 Task: Add Sprouts Organic Raw Blue Agave Nectar to the cart.
Action: Mouse pressed left at (19, 88)
Screenshot: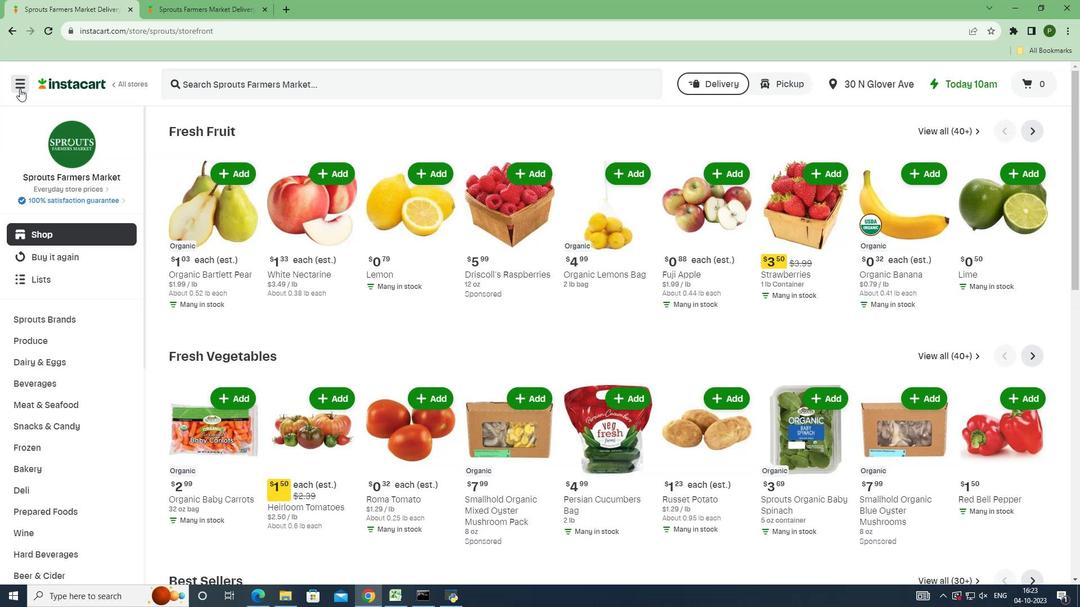 
Action: Mouse moved to (63, 308)
Screenshot: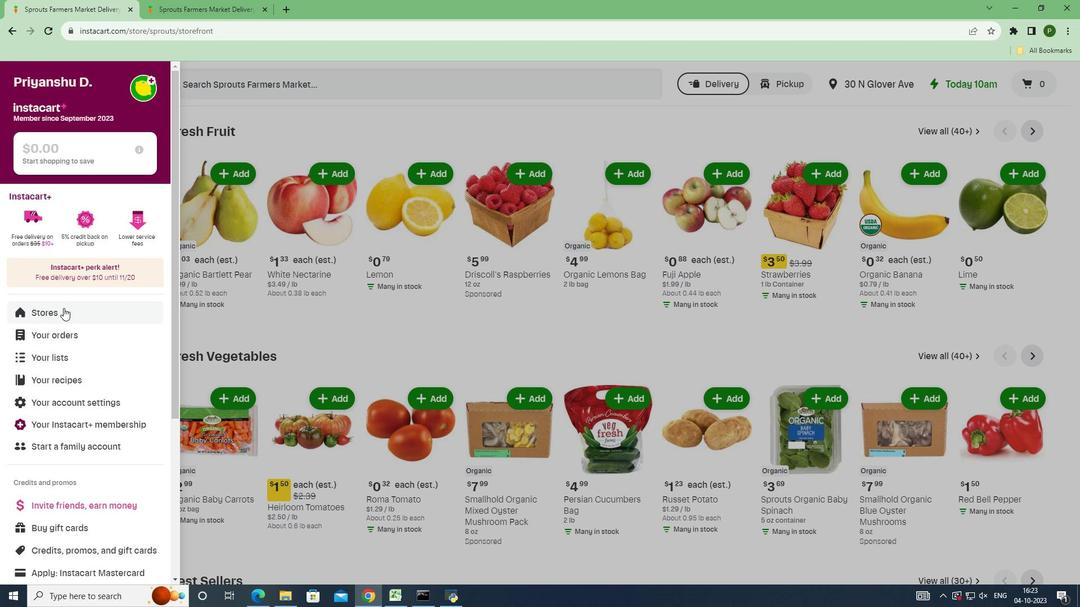 
Action: Mouse pressed left at (63, 308)
Screenshot: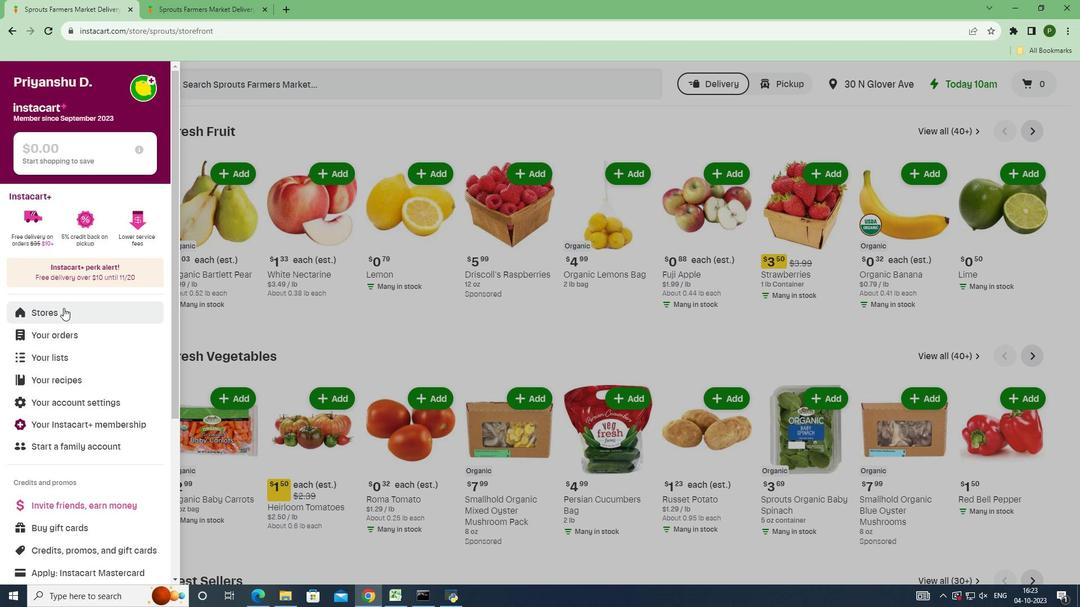 
Action: Mouse moved to (254, 129)
Screenshot: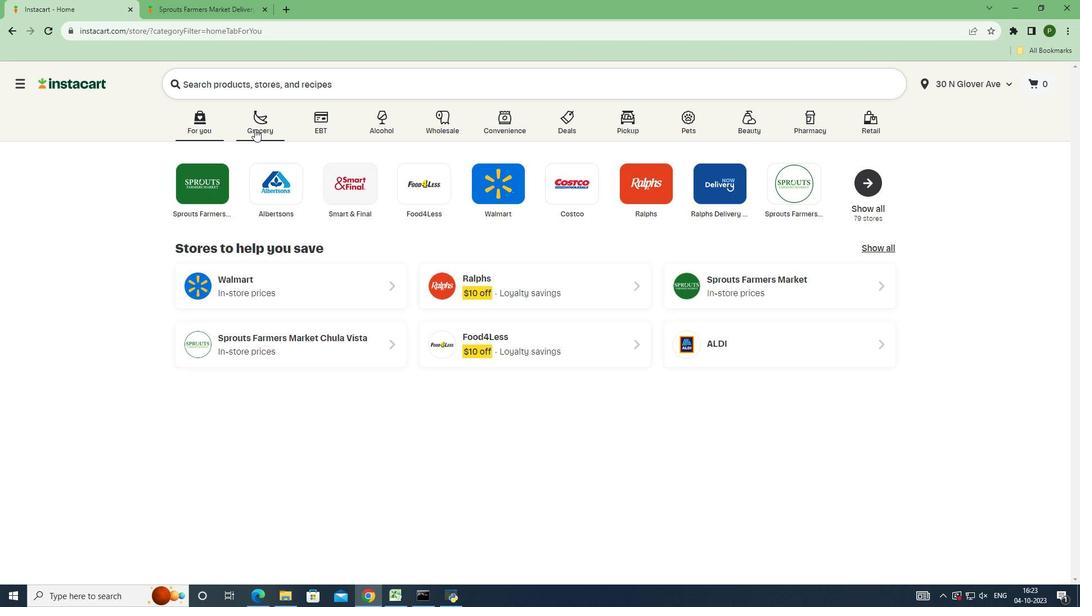 
Action: Mouse pressed left at (254, 129)
Screenshot: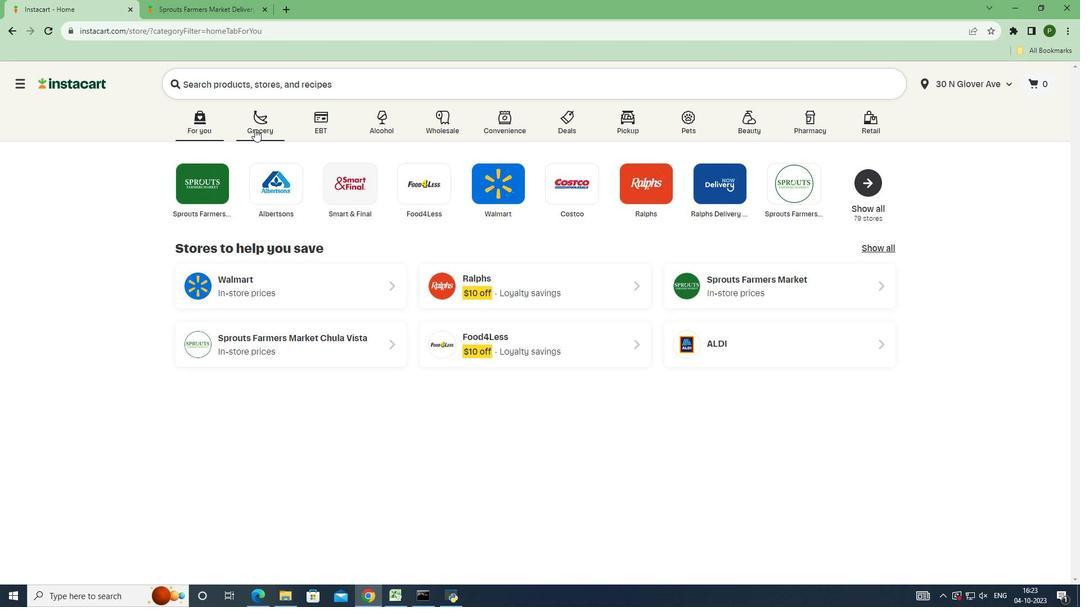 
Action: Mouse moved to (688, 255)
Screenshot: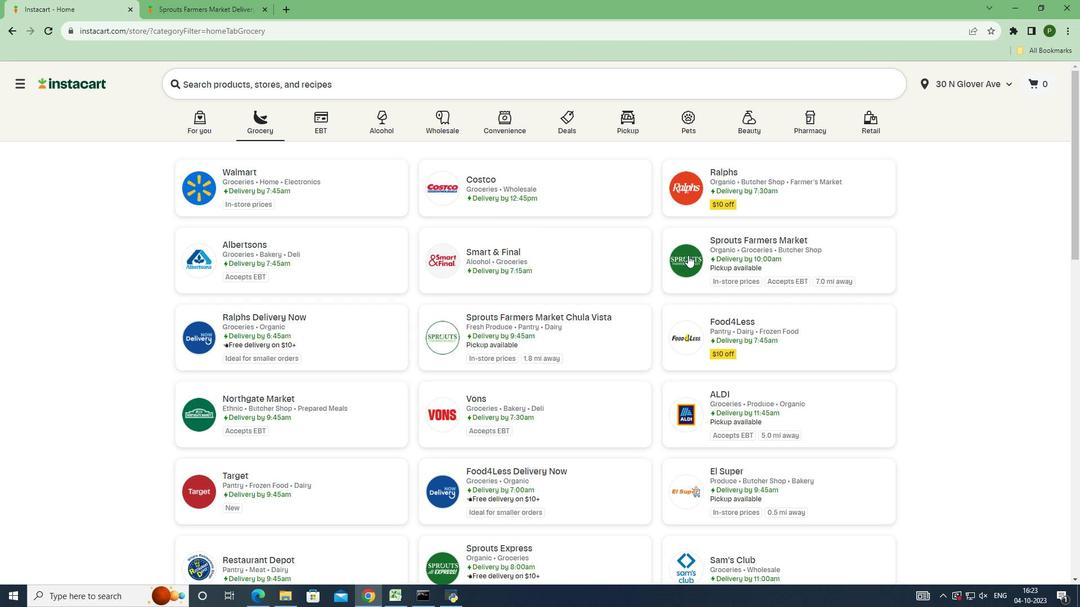 
Action: Mouse pressed left at (688, 255)
Screenshot: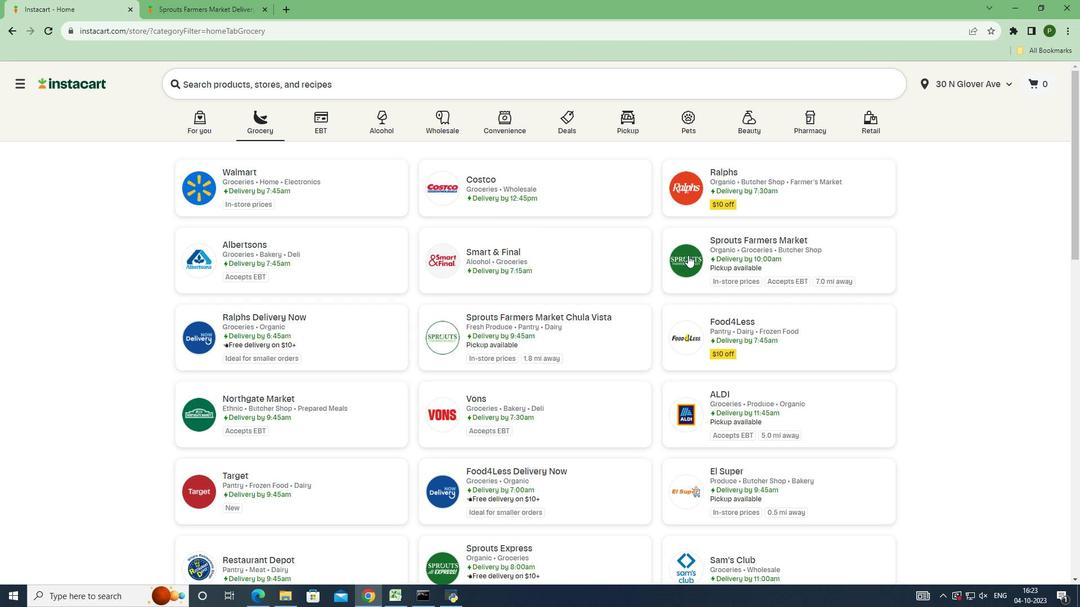 
Action: Mouse moved to (83, 318)
Screenshot: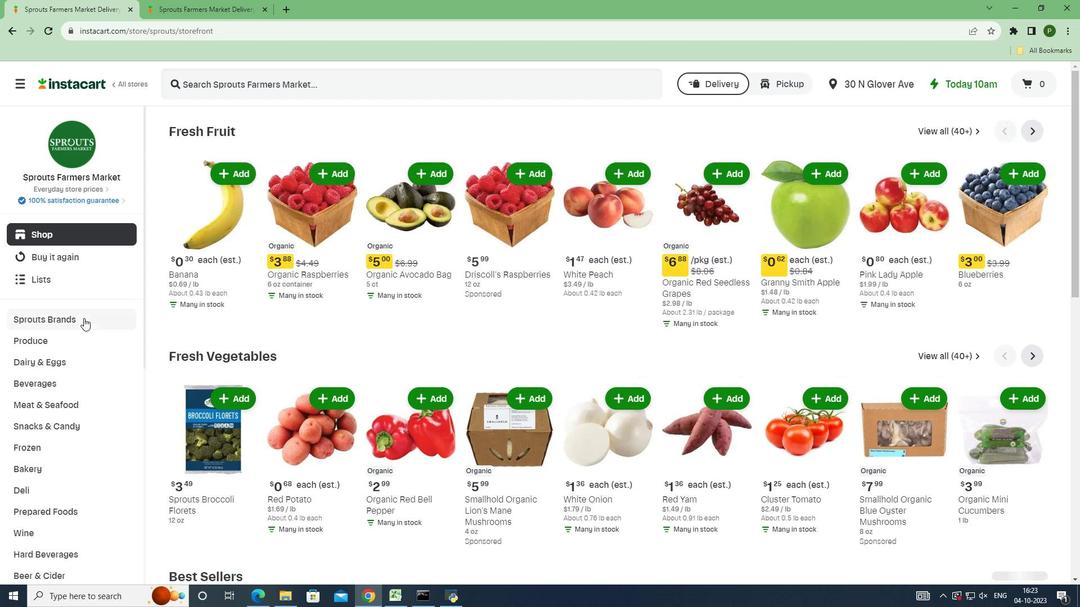 
Action: Mouse pressed left at (83, 318)
Screenshot: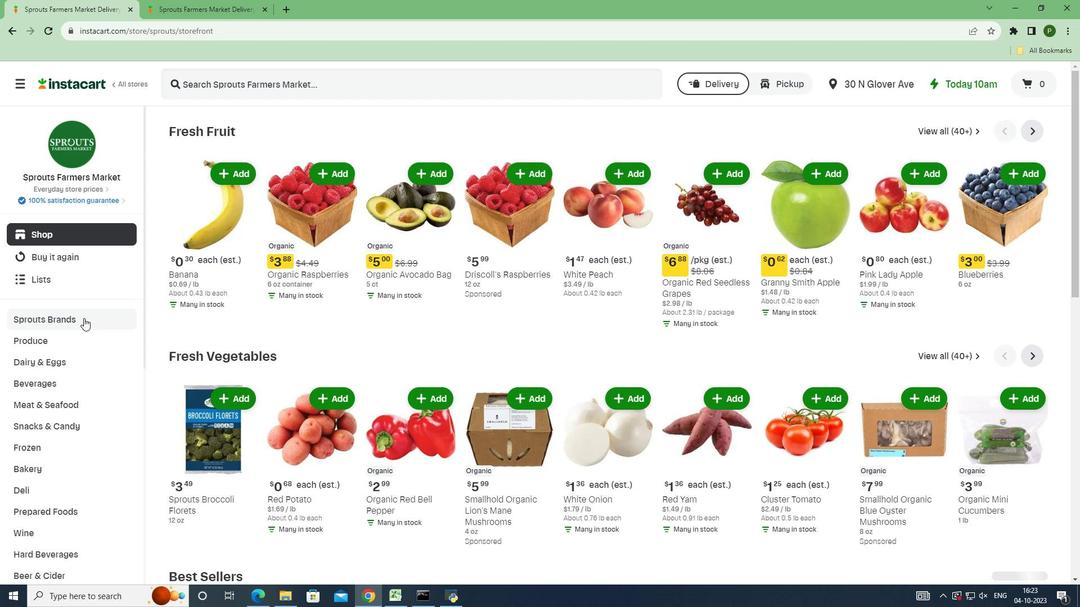 
Action: Mouse moved to (63, 403)
Screenshot: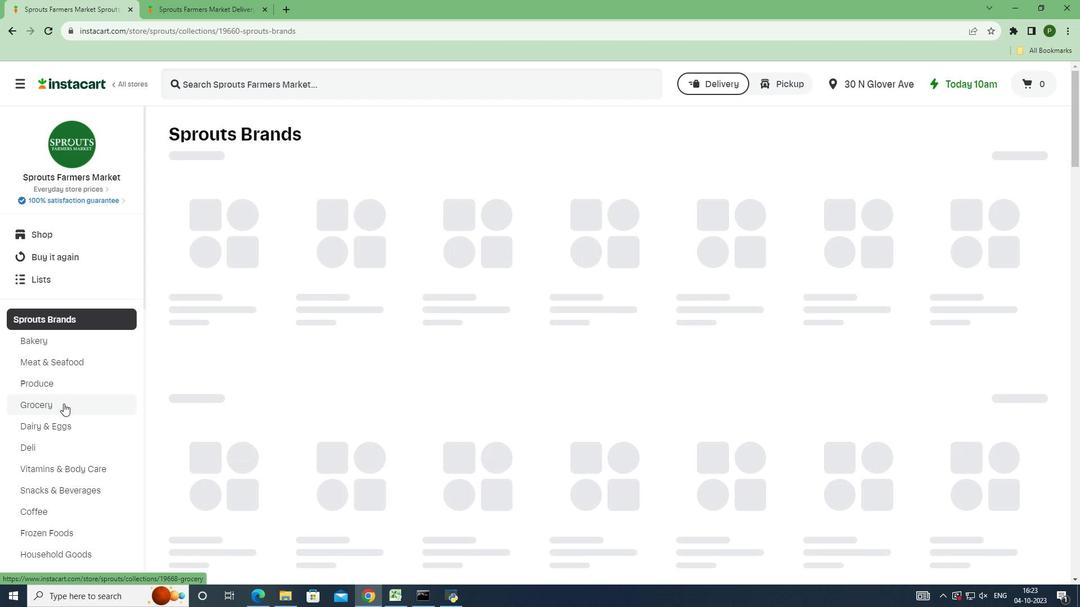 
Action: Mouse pressed left at (63, 403)
Screenshot: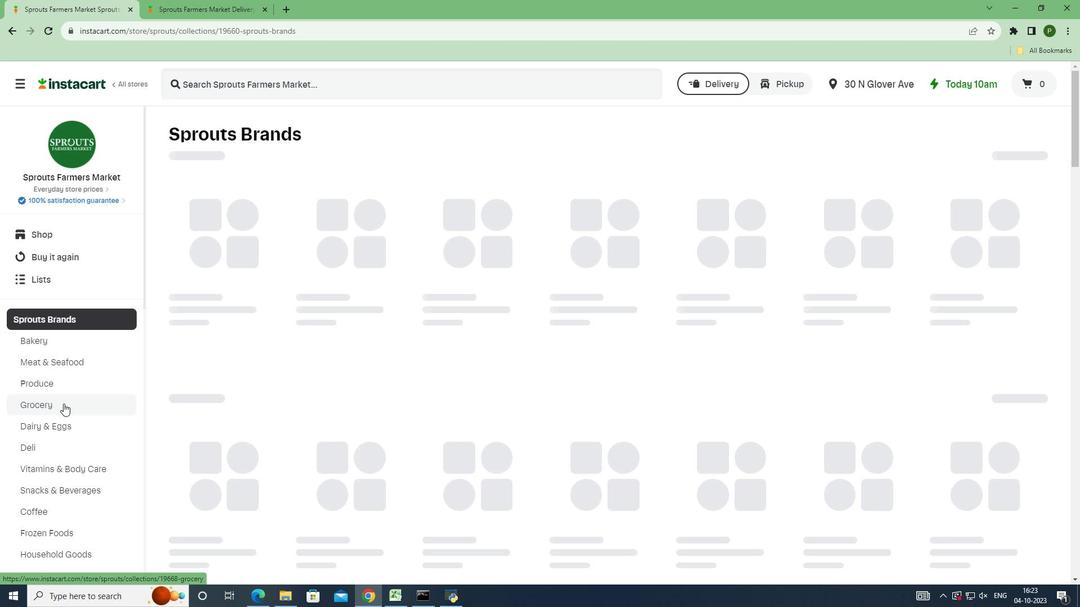 
Action: Mouse moved to (313, 295)
Screenshot: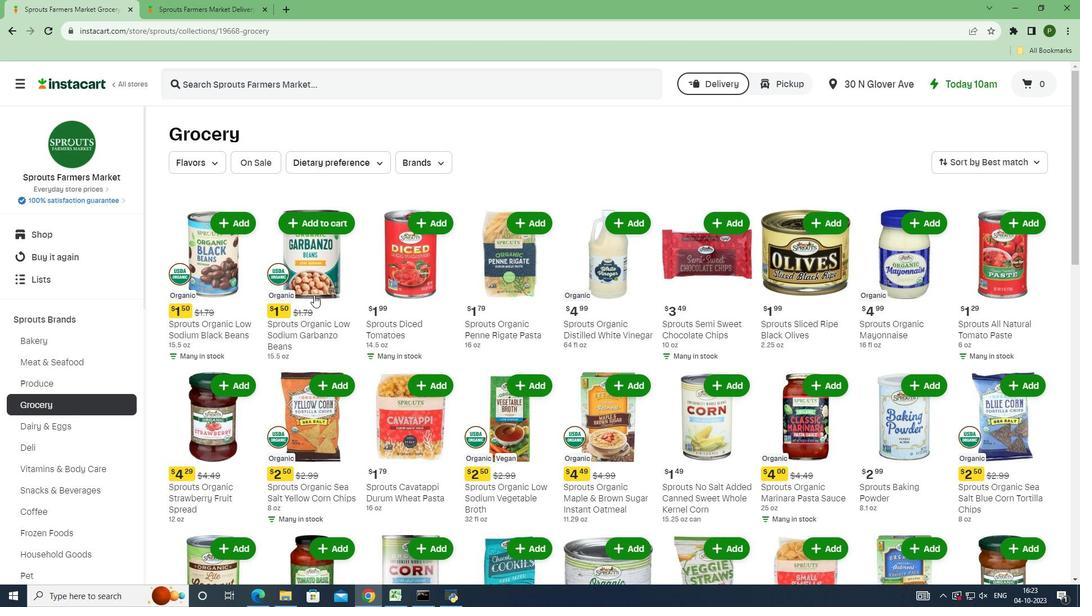 
Action: Mouse scrolled (313, 294) with delta (0, 0)
Screenshot: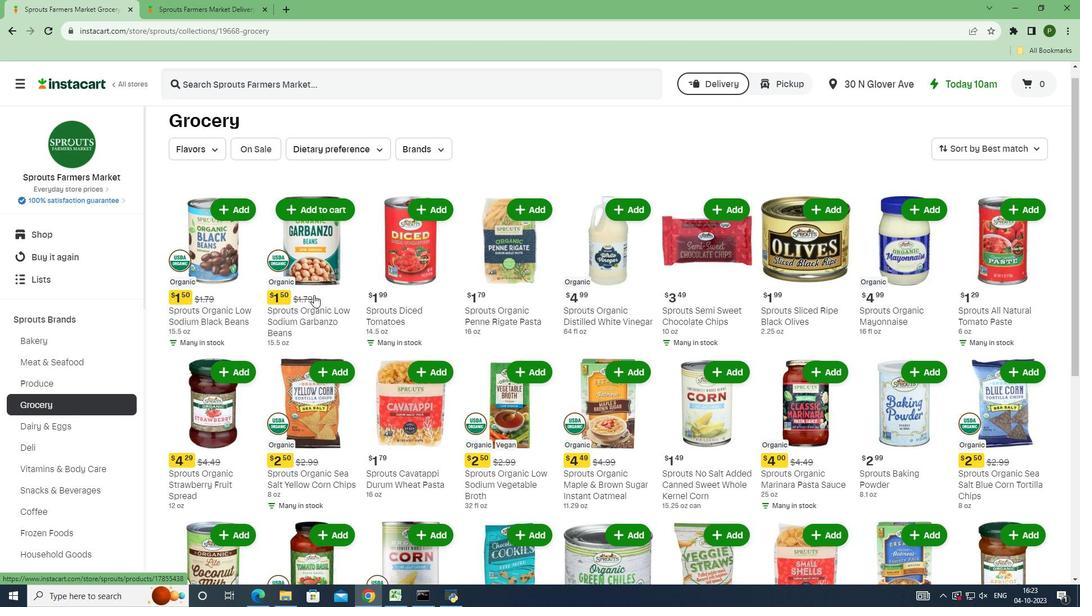 
Action: Mouse scrolled (313, 294) with delta (0, 0)
Screenshot: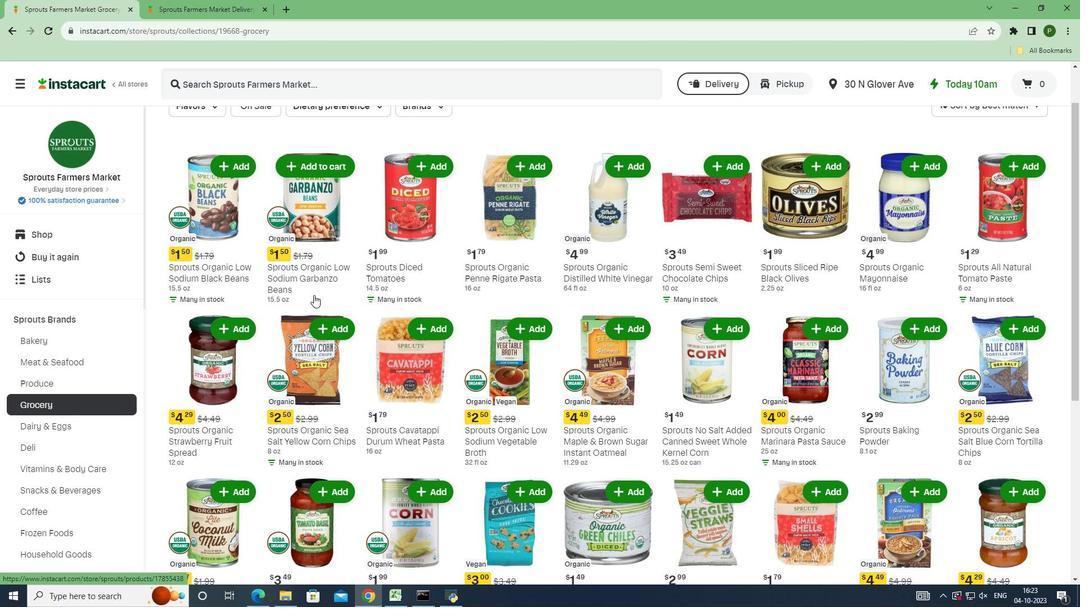 
Action: Mouse scrolled (313, 294) with delta (0, 0)
Screenshot: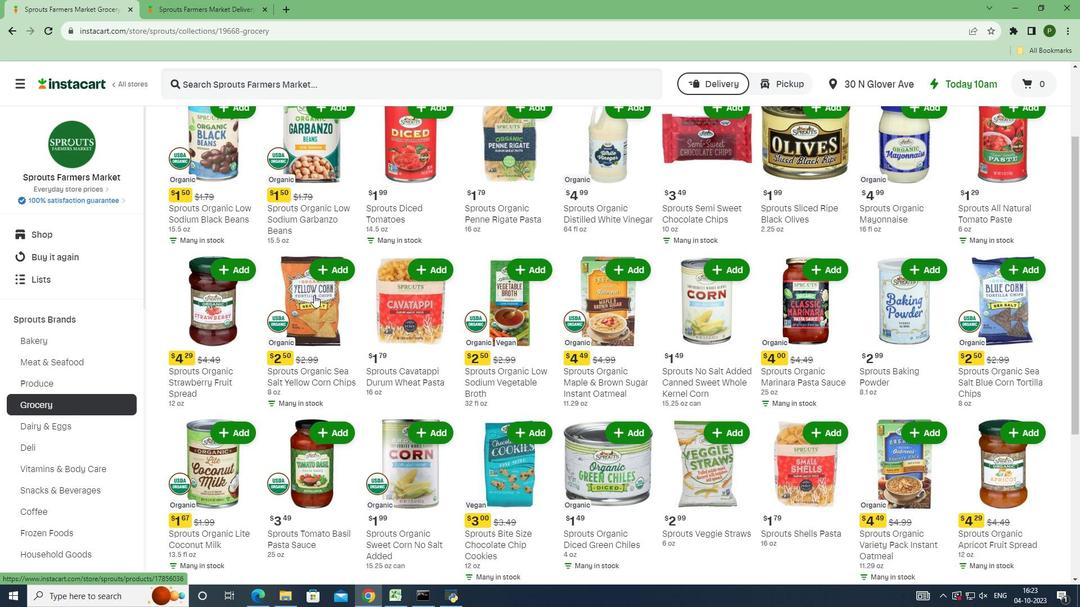 
Action: Mouse scrolled (313, 294) with delta (0, 0)
Screenshot: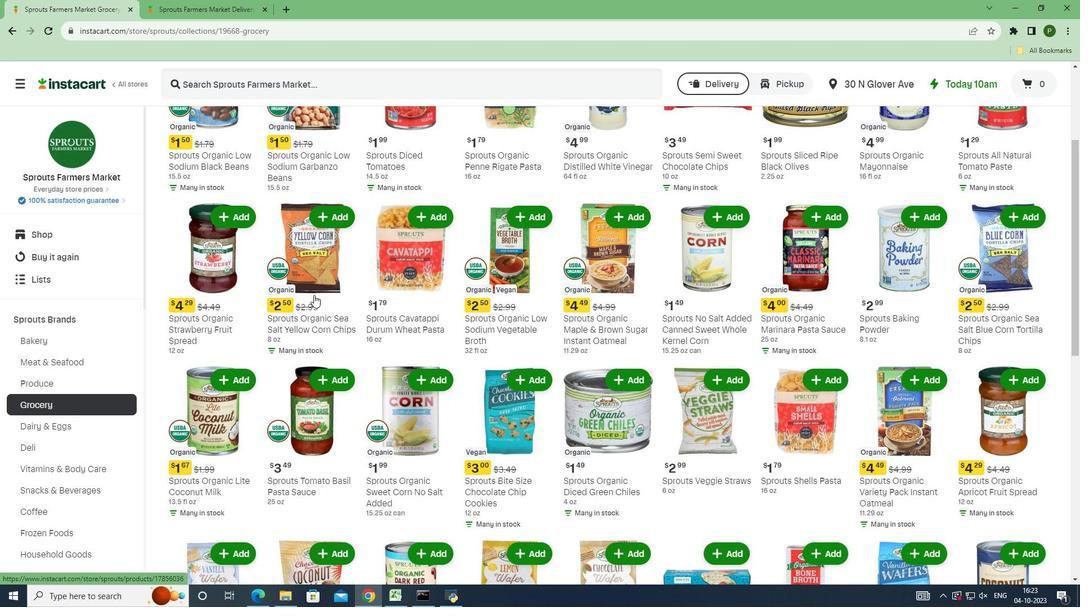 
Action: Mouse scrolled (313, 294) with delta (0, 0)
Screenshot: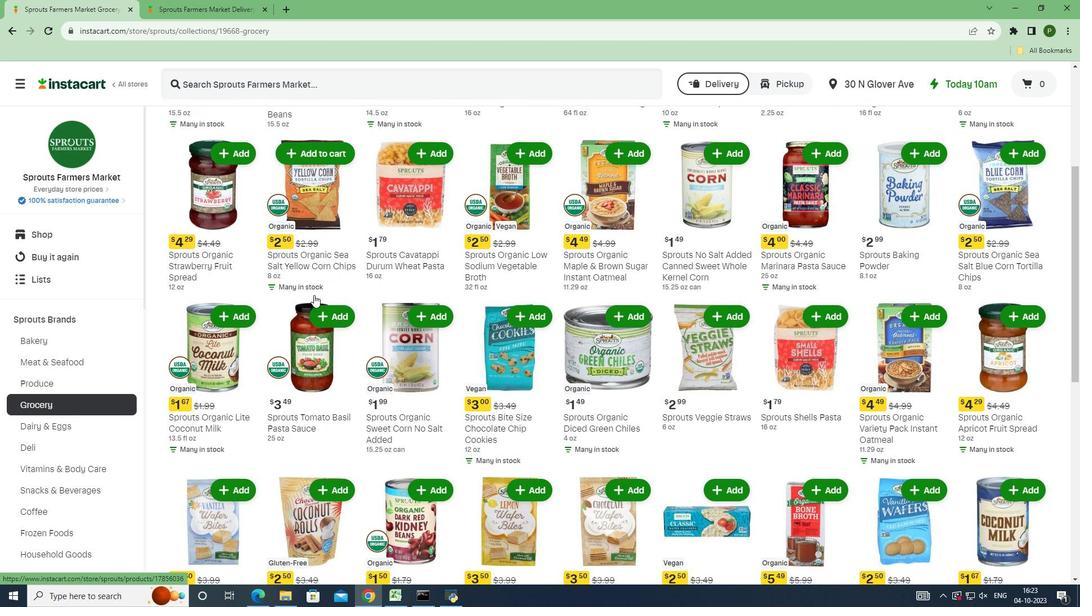 
Action: Mouse scrolled (313, 294) with delta (0, 0)
Screenshot: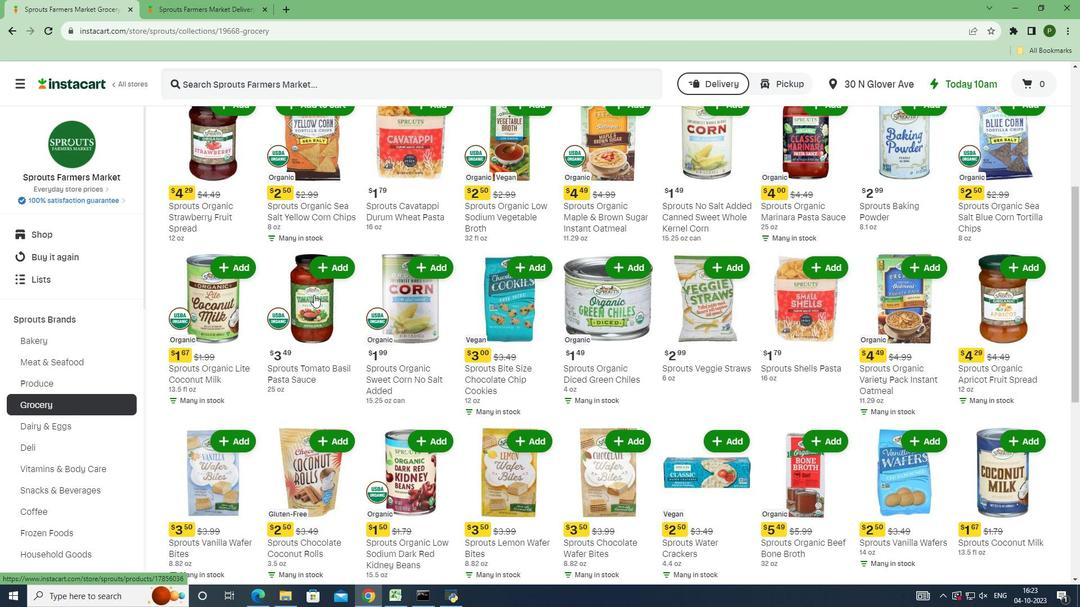 
Action: Mouse scrolled (313, 294) with delta (0, 0)
Screenshot: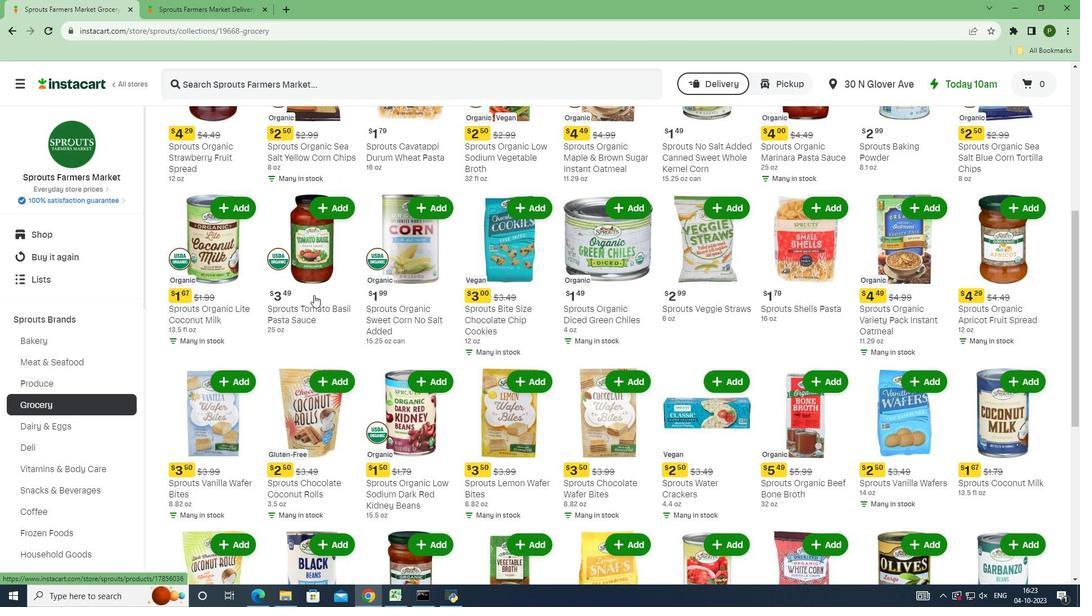
Action: Mouse scrolled (313, 294) with delta (0, 0)
Screenshot: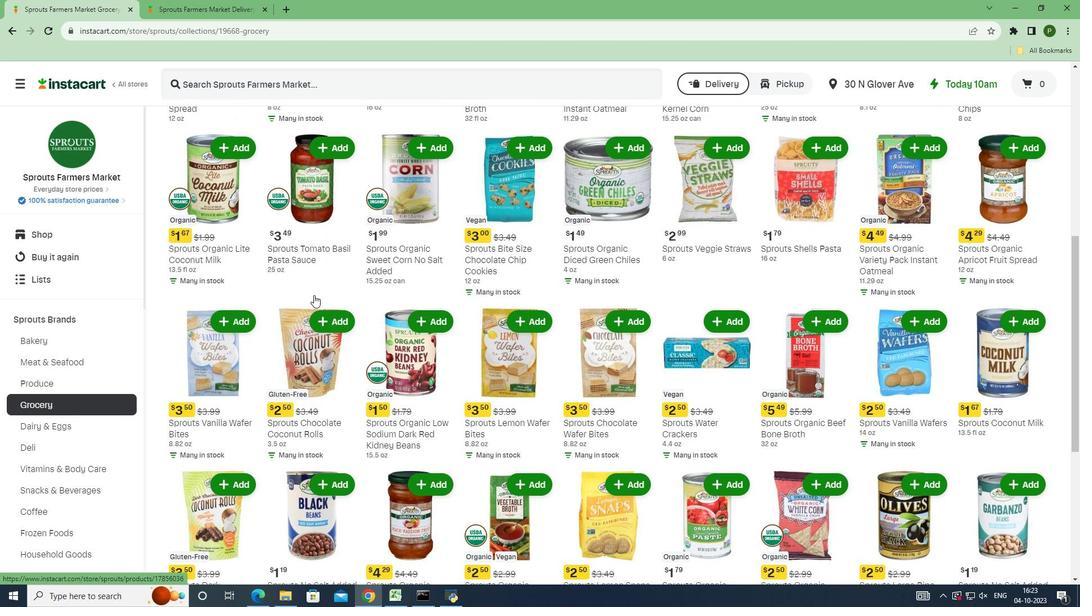 
Action: Mouse scrolled (313, 294) with delta (0, 0)
Screenshot: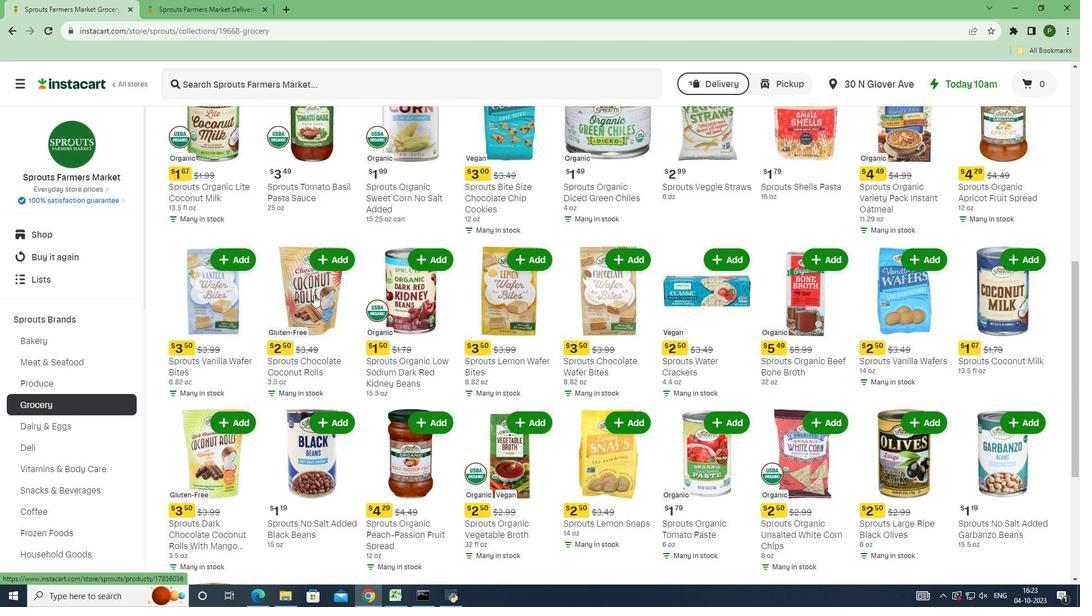 
Action: Mouse scrolled (313, 294) with delta (0, 0)
Screenshot: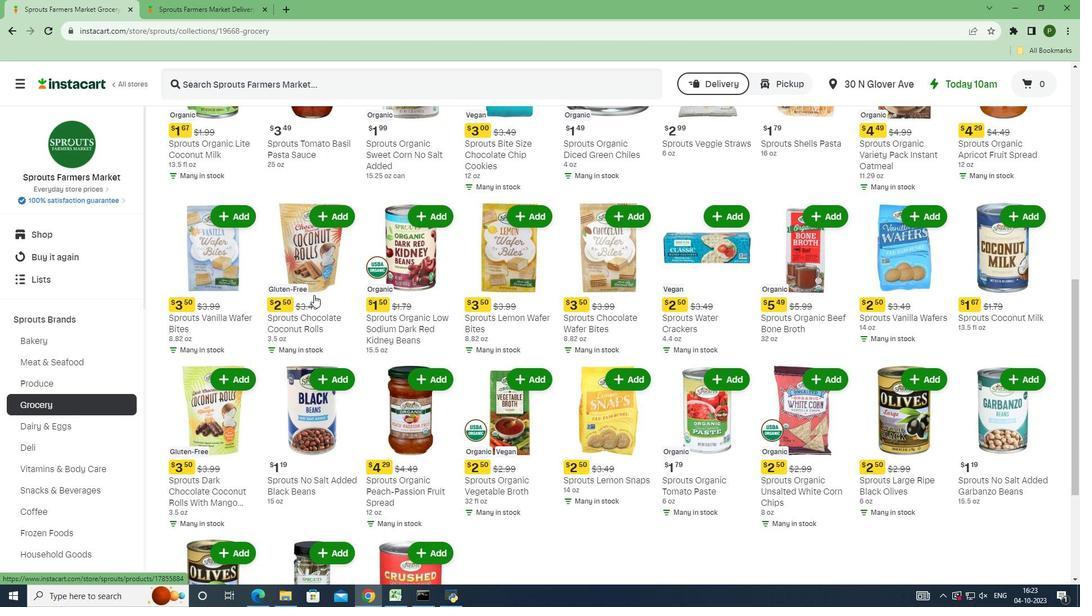 
Action: Mouse scrolled (313, 294) with delta (0, 0)
Screenshot: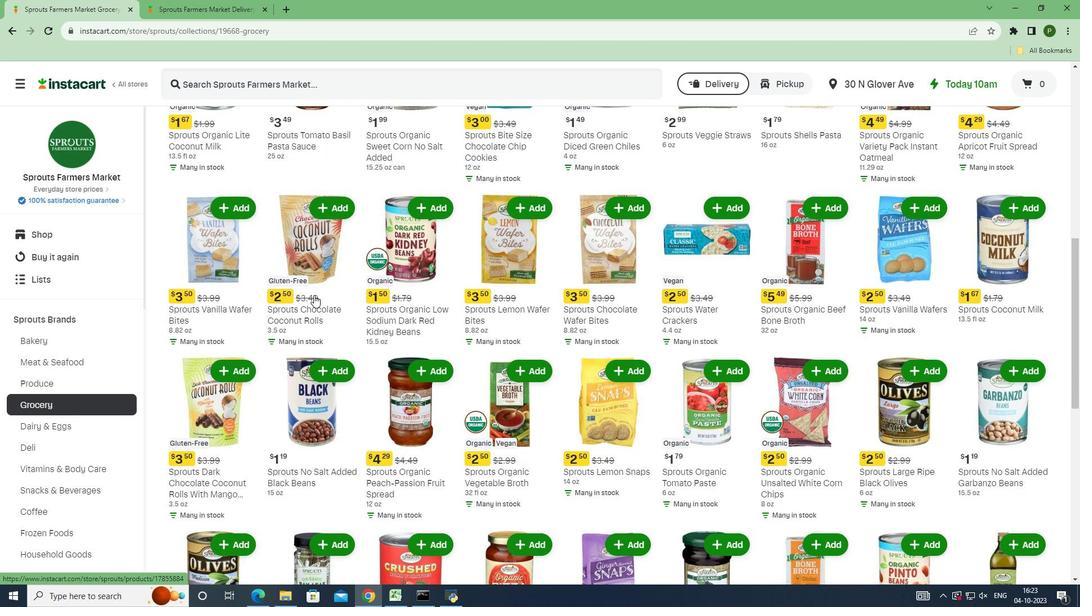 
Action: Mouse scrolled (313, 294) with delta (0, 0)
Screenshot: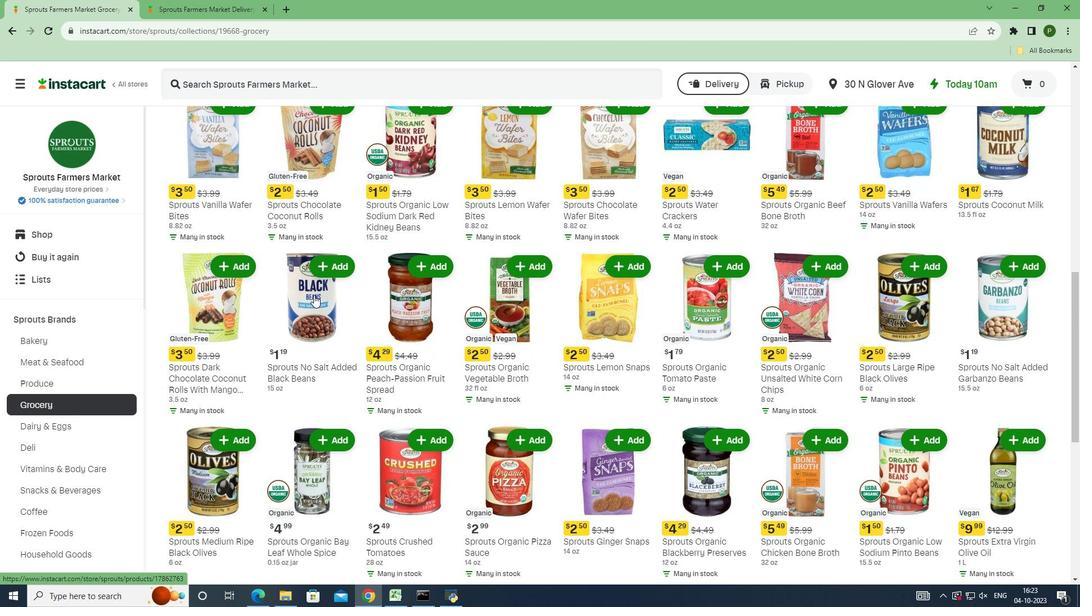 
Action: Mouse scrolled (313, 294) with delta (0, 0)
Screenshot: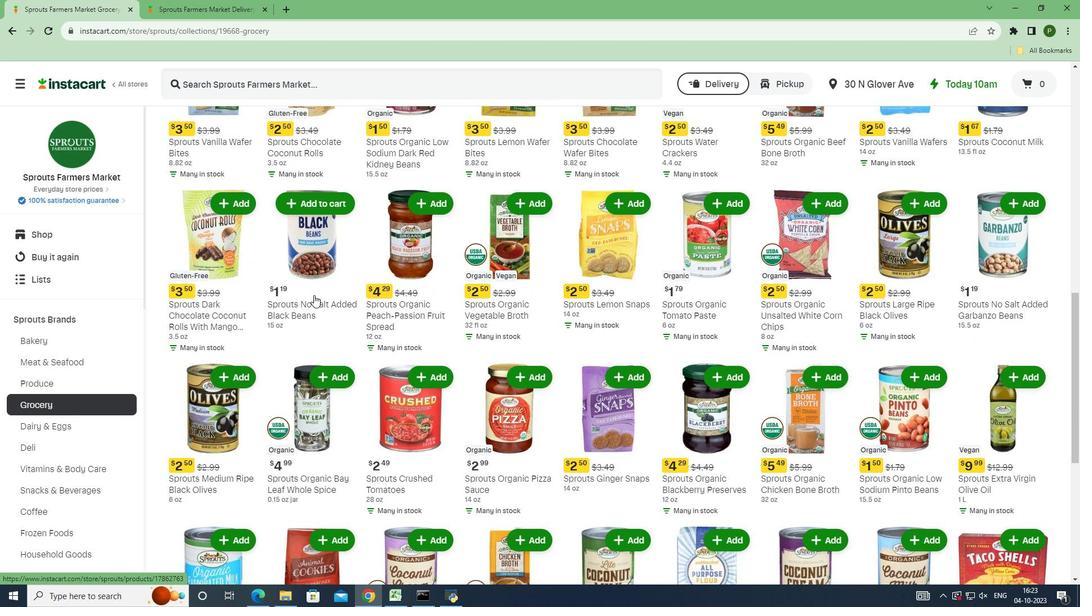 
Action: Mouse scrolled (313, 294) with delta (0, 0)
Screenshot: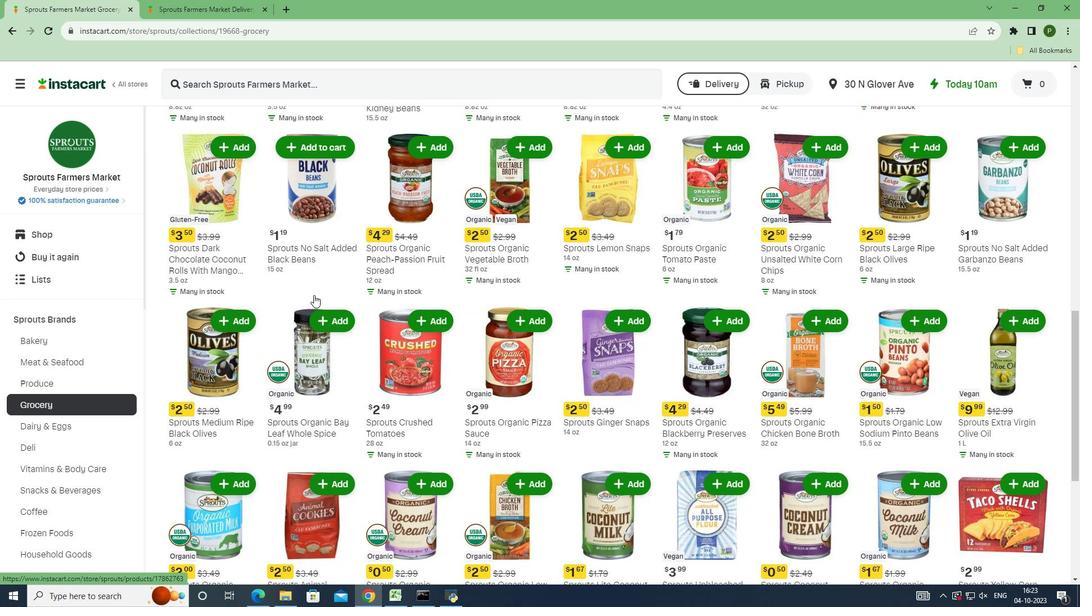 
Action: Mouse scrolled (313, 294) with delta (0, 0)
Screenshot: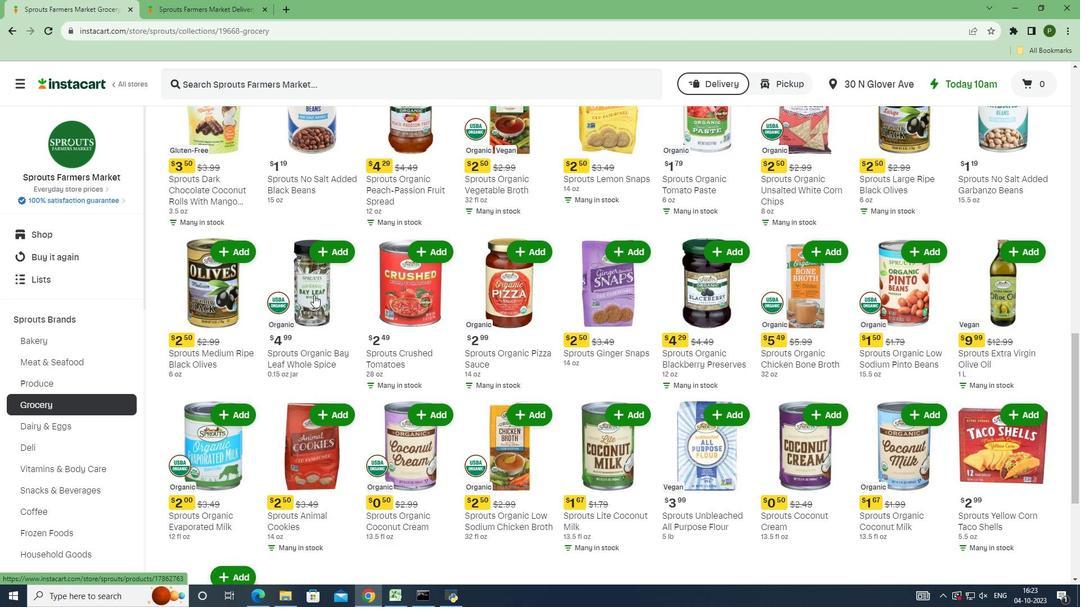 
Action: Mouse scrolled (313, 294) with delta (0, 0)
Screenshot: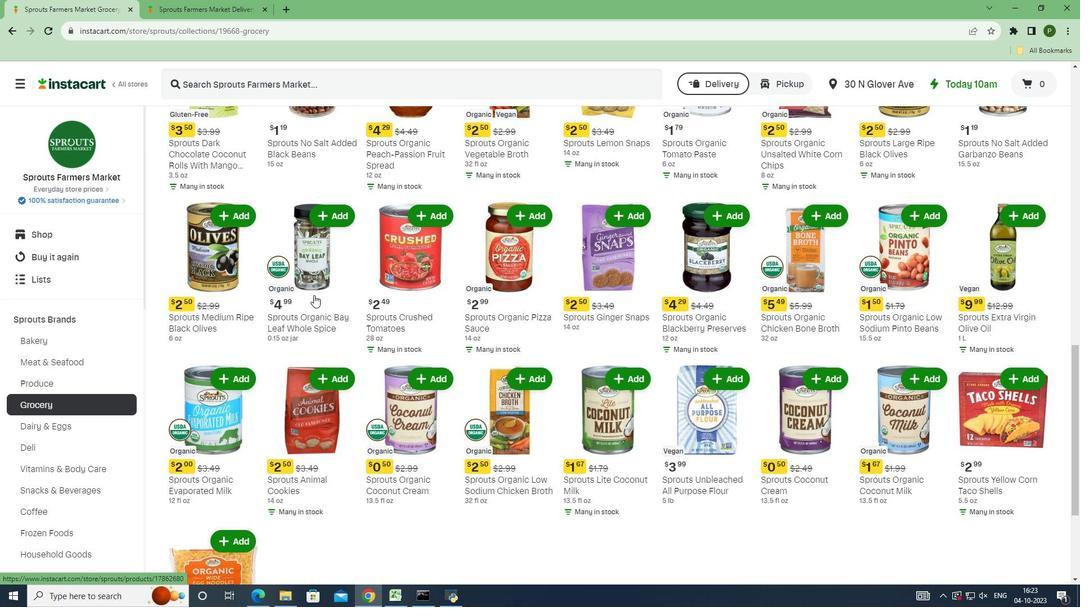 
Action: Mouse scrolled (313, 294) with delta (0, 0)
Screenshot: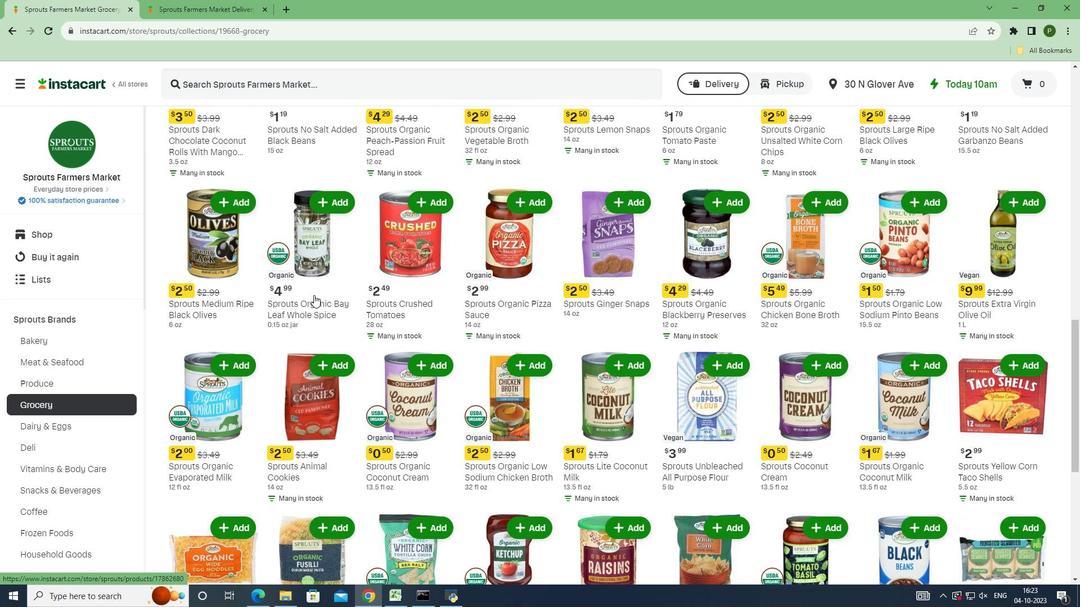 
Action: Mouse scrolled (313, 294) with delta (0, 0)
Screenshot: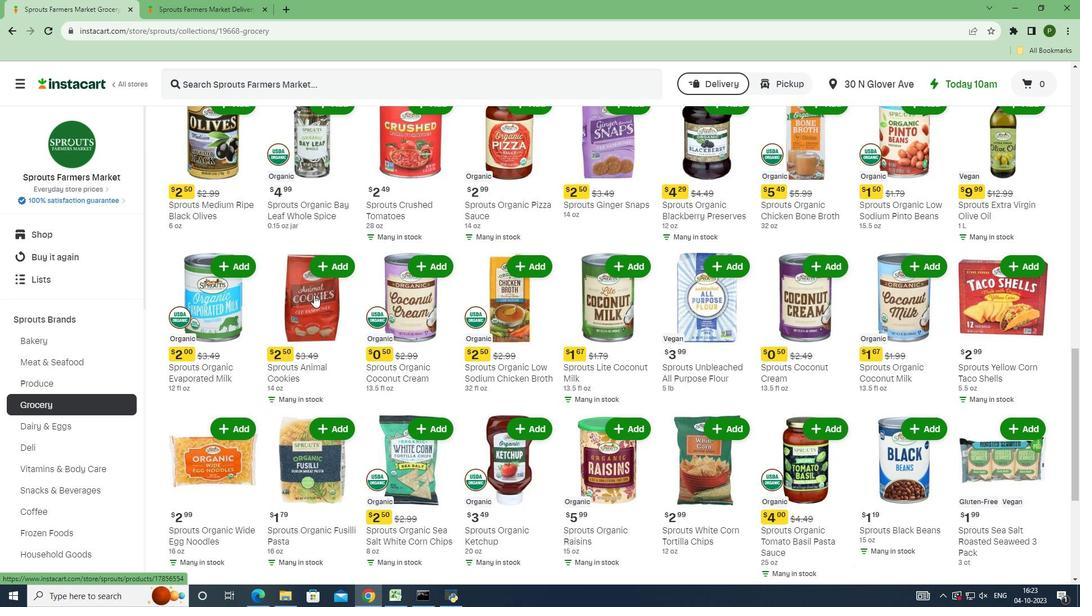 
Action: Mouse scrolled (313, 294) with delta (0, 0)
Screenshot: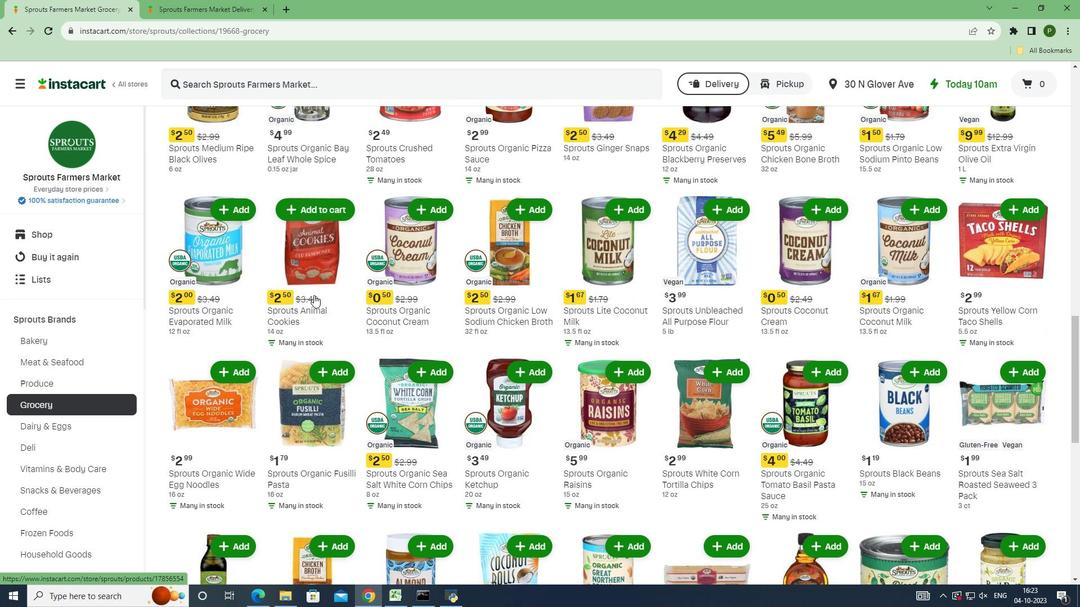 
Action: Mouse scrolled (313, 294) with delta (0, 0)
Screenshot: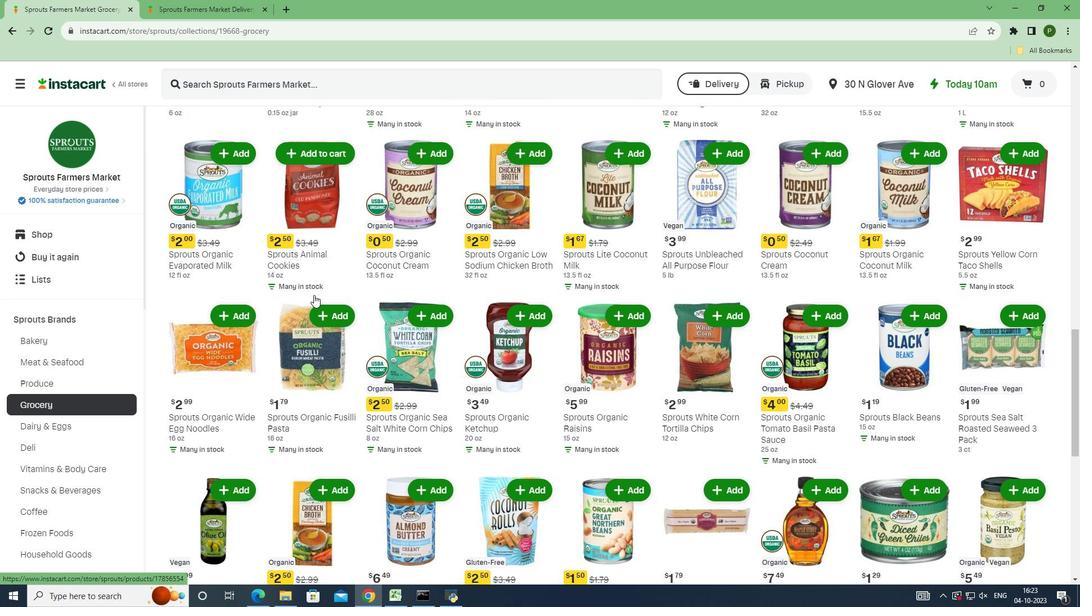 
Action: Mouse scrolled (313, 294) with delta (0, 0)
Screenshot: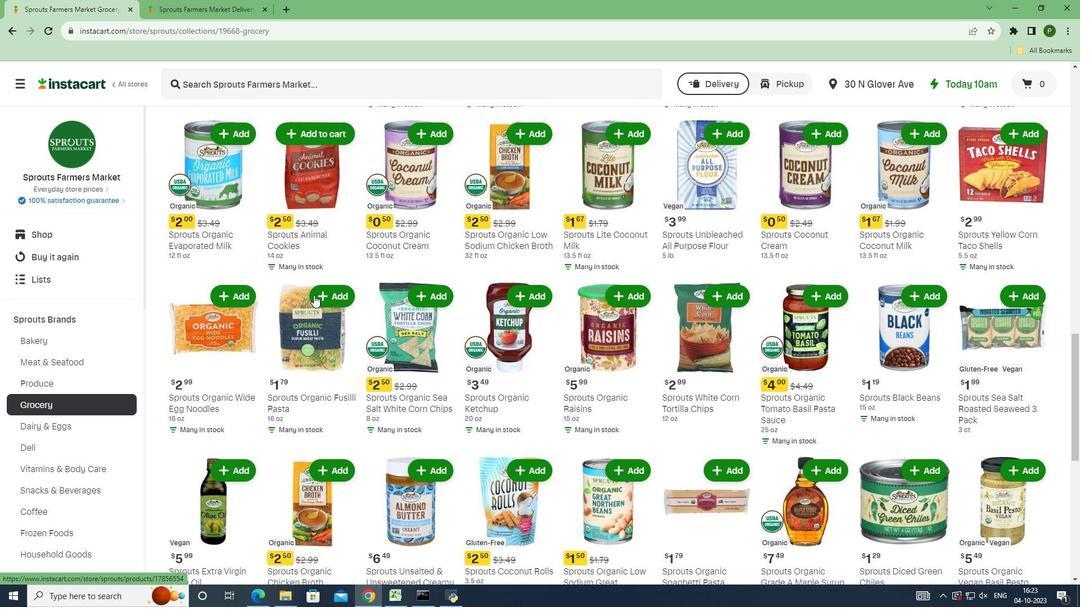 
Action: Mouse scrolled (313, 294) with delta (0, 0)
Screenshot: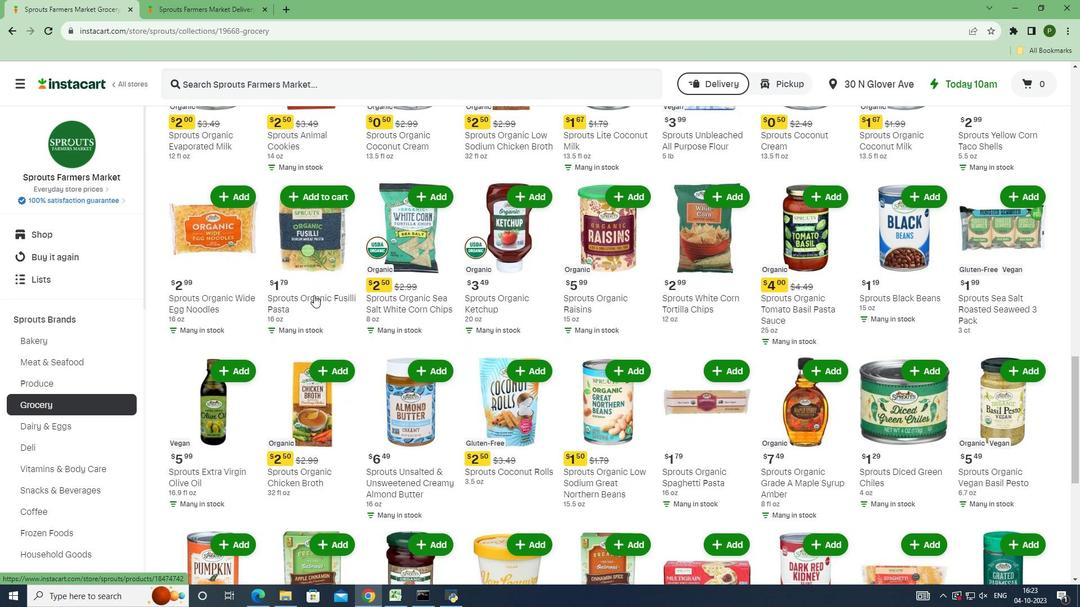 
Action: Mouse scrolled (313, 294) with delta (0, 0)
Screenshot: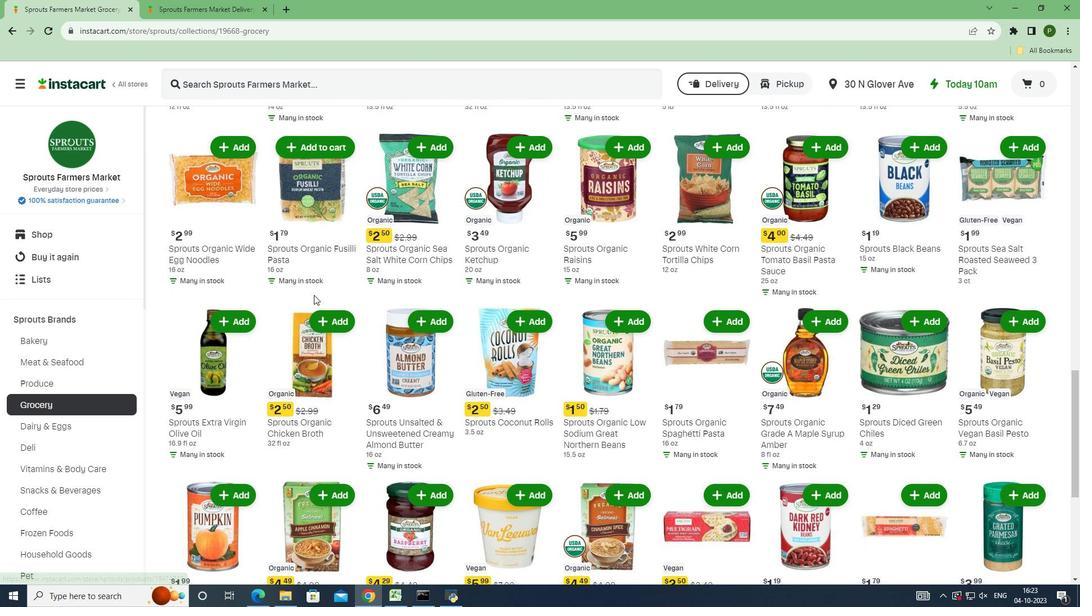
Action: Mouse scrolled (313, 294) with delta (0, 0)
Screenshot: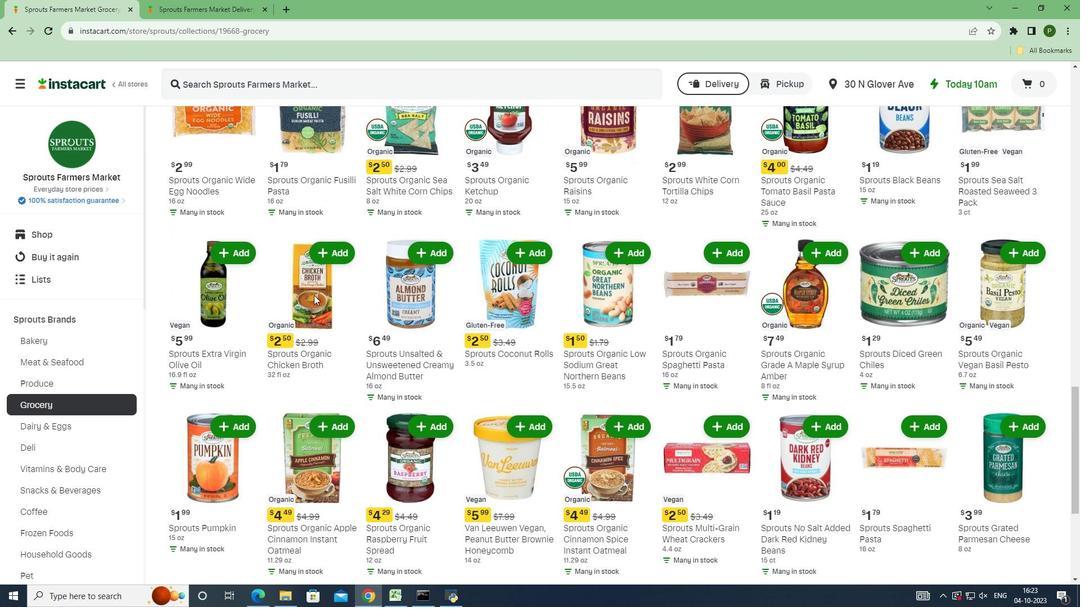 
Action: Mouse scrolled (313, 294) with delta (0, 0)
Screenshot: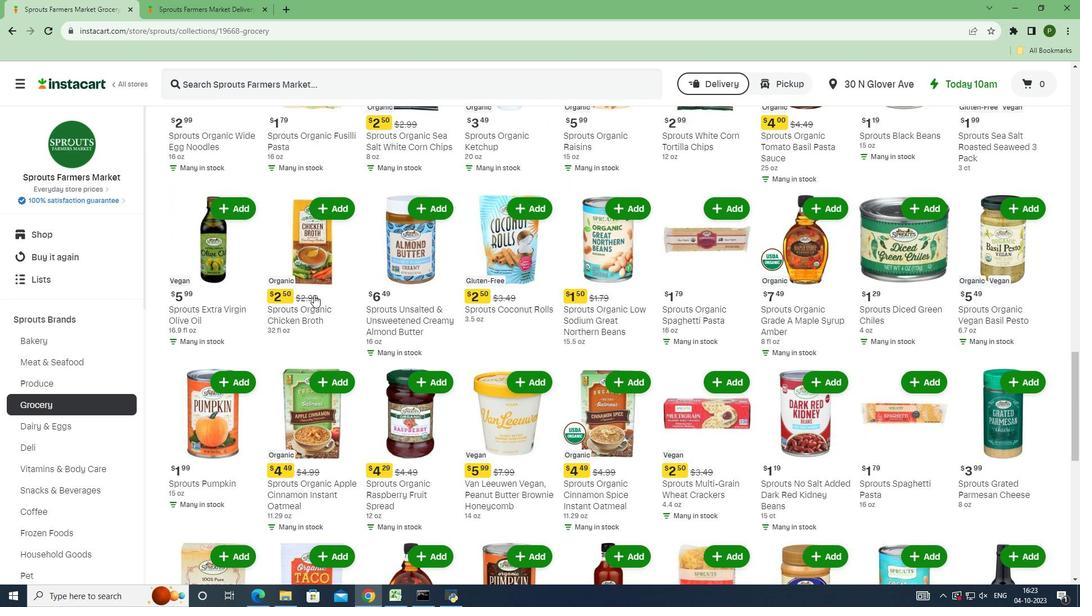 
Action: Mouse scrolled (313, 294) with delta (0, 0)
Screenshot: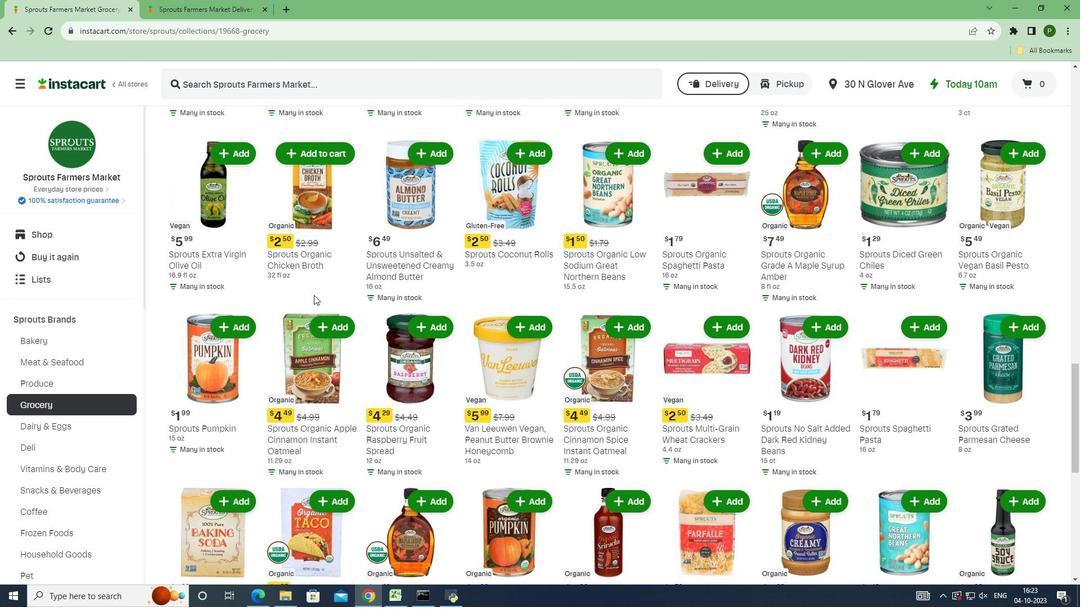 
Action: Mouse scrolled (313, 294) with delta (0, 0)
Screenshot: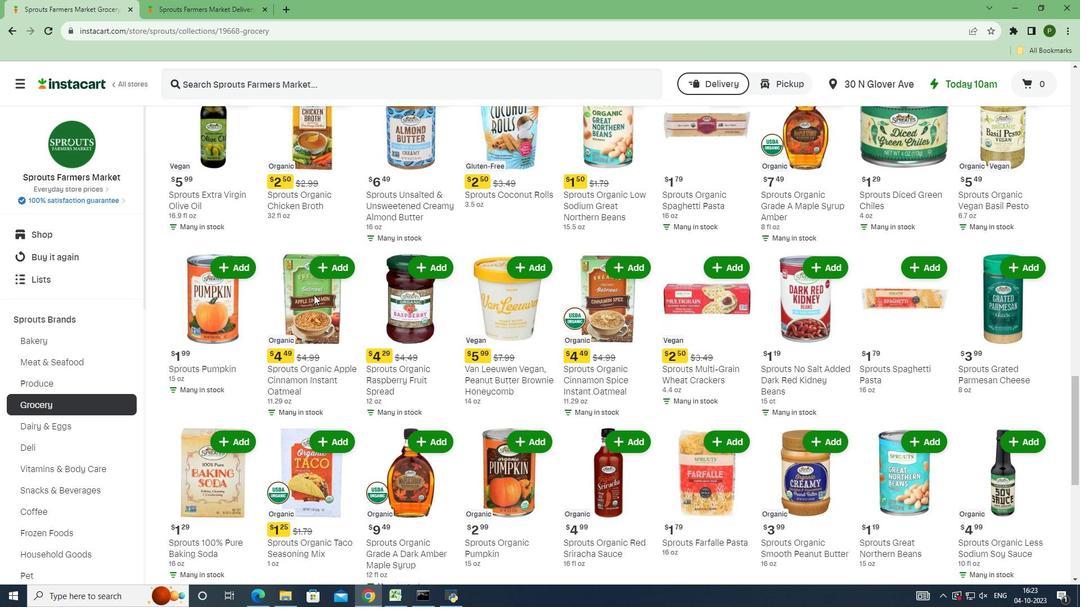 
Action: Mouse scrolled (313, 294) with delta (0, 0)
Screenshot: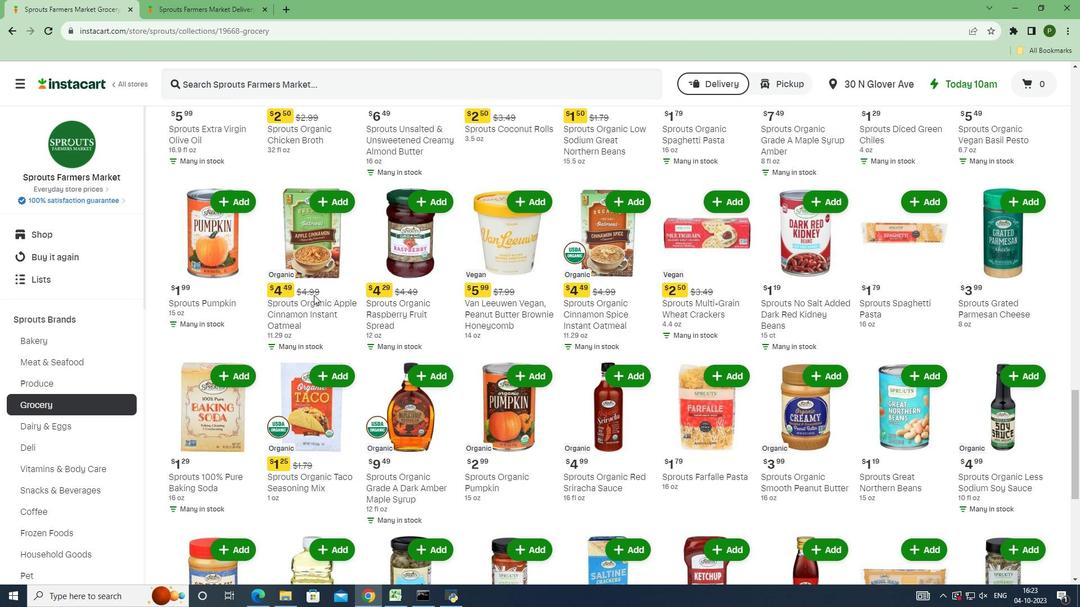 
Action: Mouse scrolled (313, 294) with delta (0, 0)
Screenshot: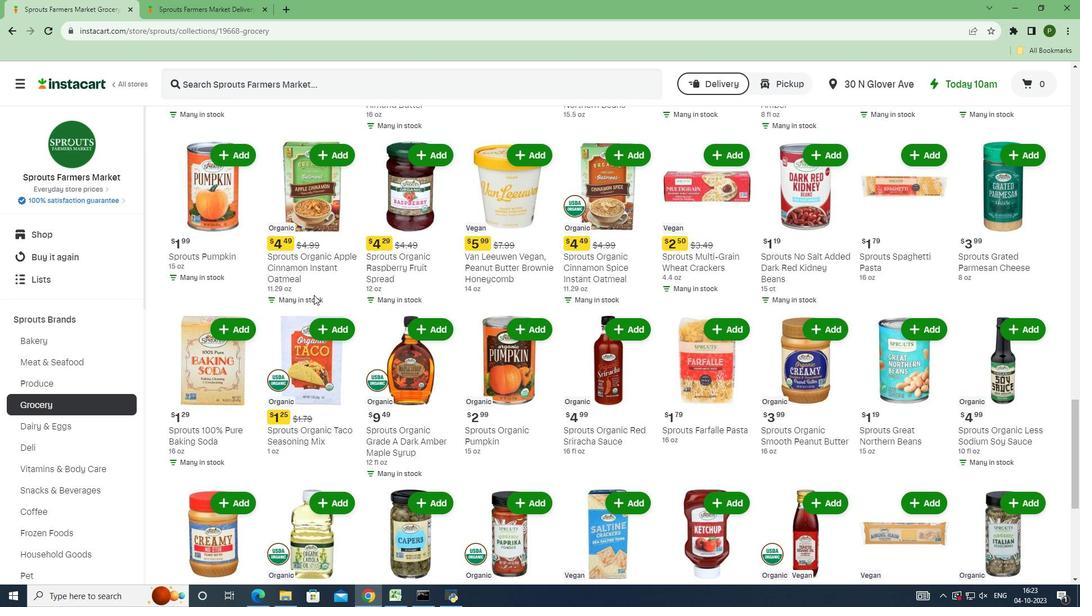 
Action: Mouse scrolled (313, 294) with delta (0, 0)
Screenshot: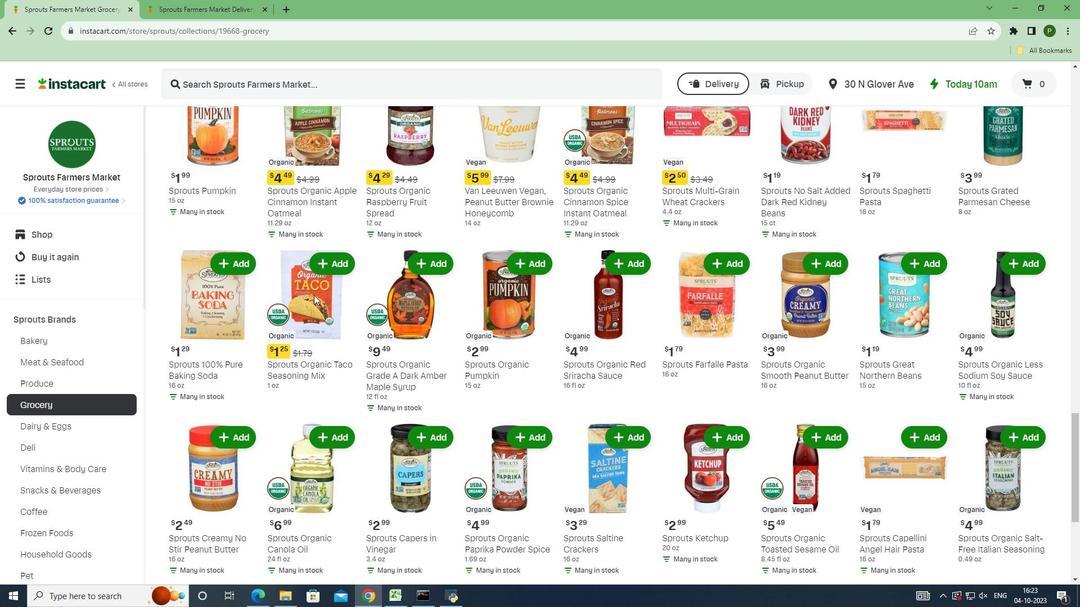 
Action: Mouse scrolled (313, 294) with delta (0, 0)
Screenshot: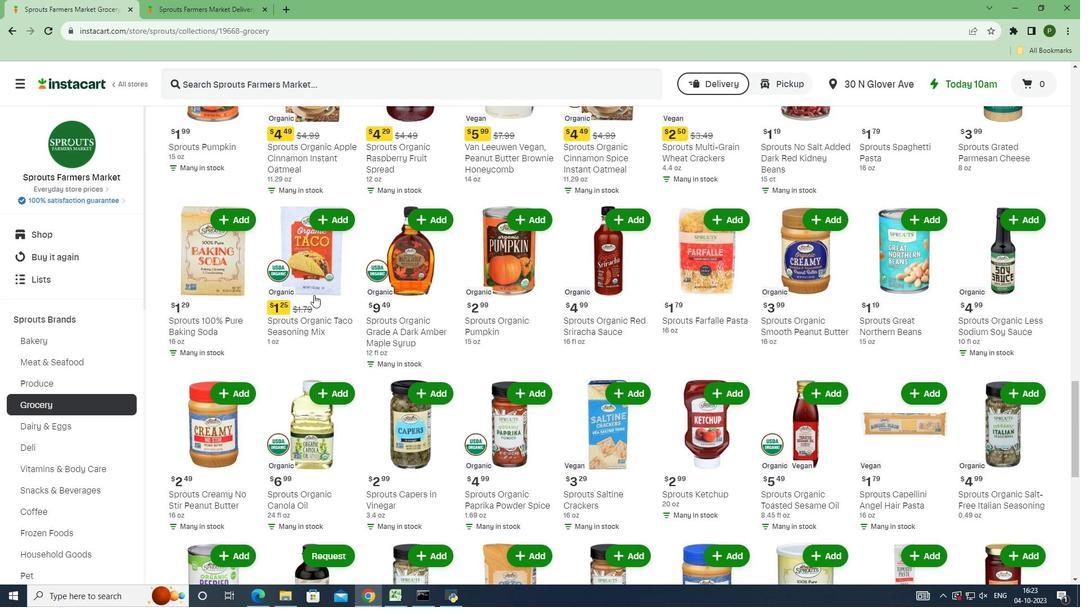 
Action: Mouse scrolled (313, 294) with delta (0, 0)
Screenshot: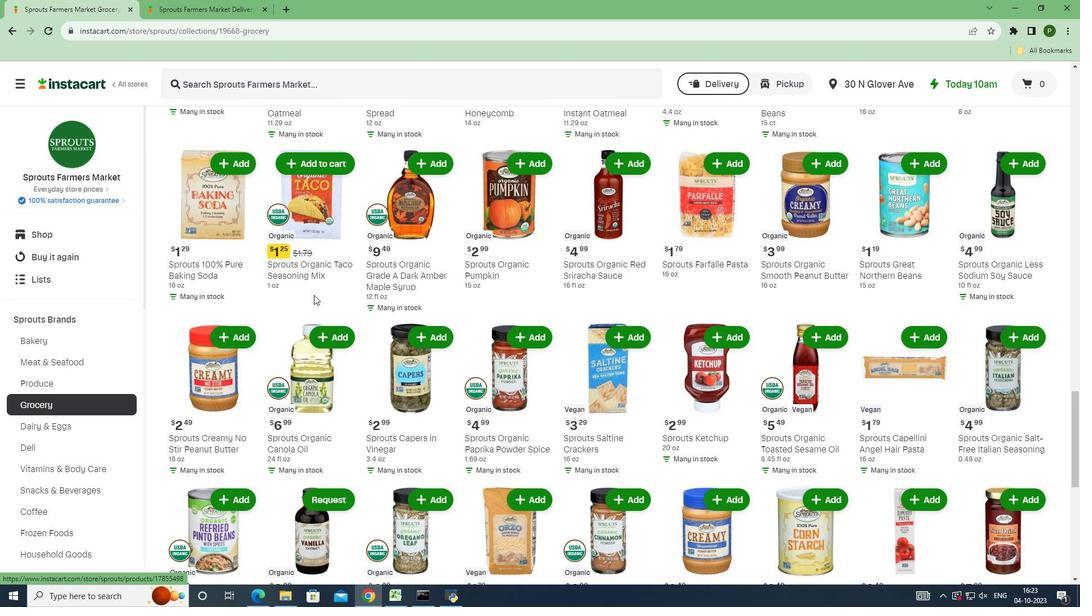 
Action: Mouse scrolled (313, 294) with delta (0, 0)
Screenshot: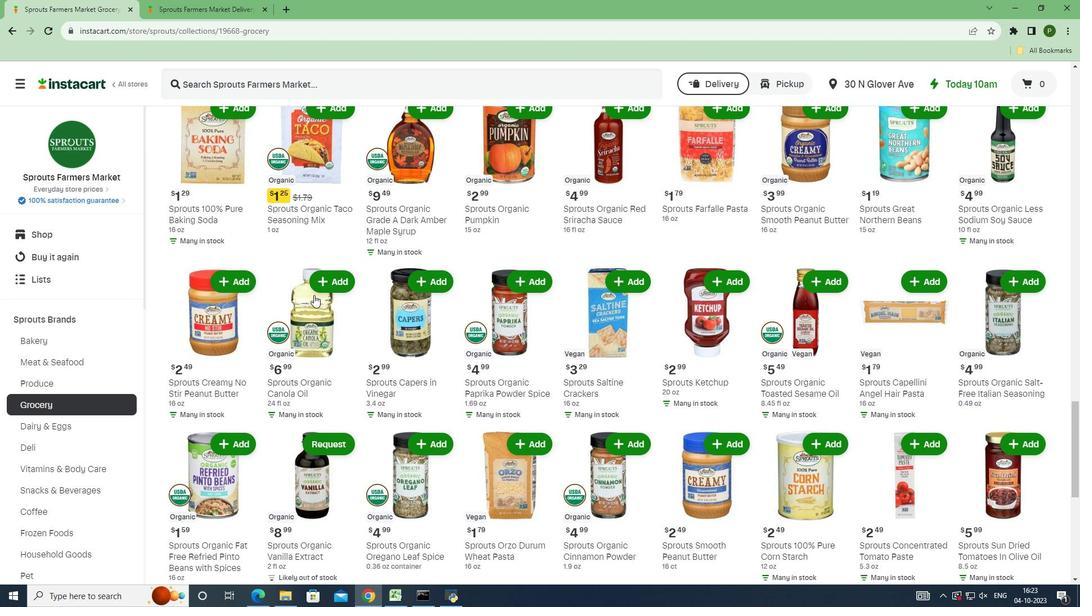 
Action: Mouse scrolled (313, 294) with delta (0, 0)
Screenshot: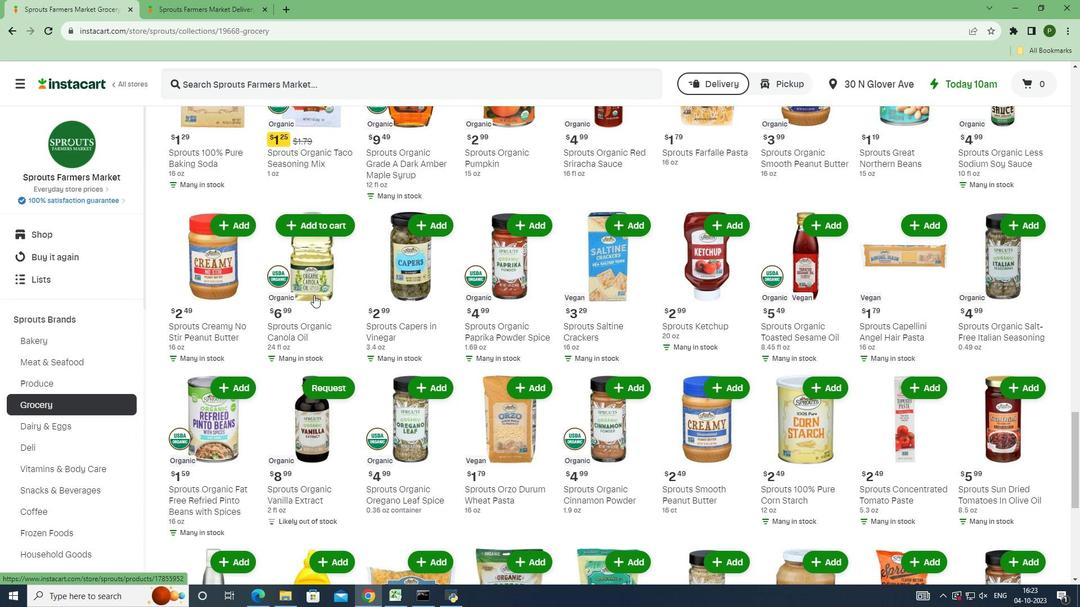 
Action: Mouse scrolled (313, 294) with delta (0, 0)
Screenshot: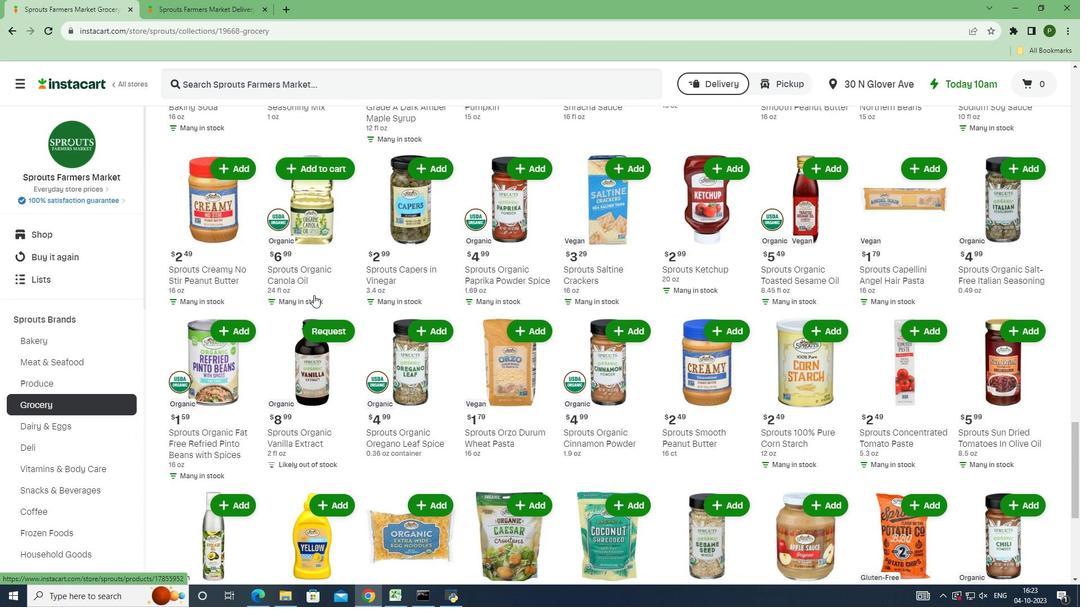 
Action: Mouse scrolled (313, 294) with delta (0, 0)
Screenshot: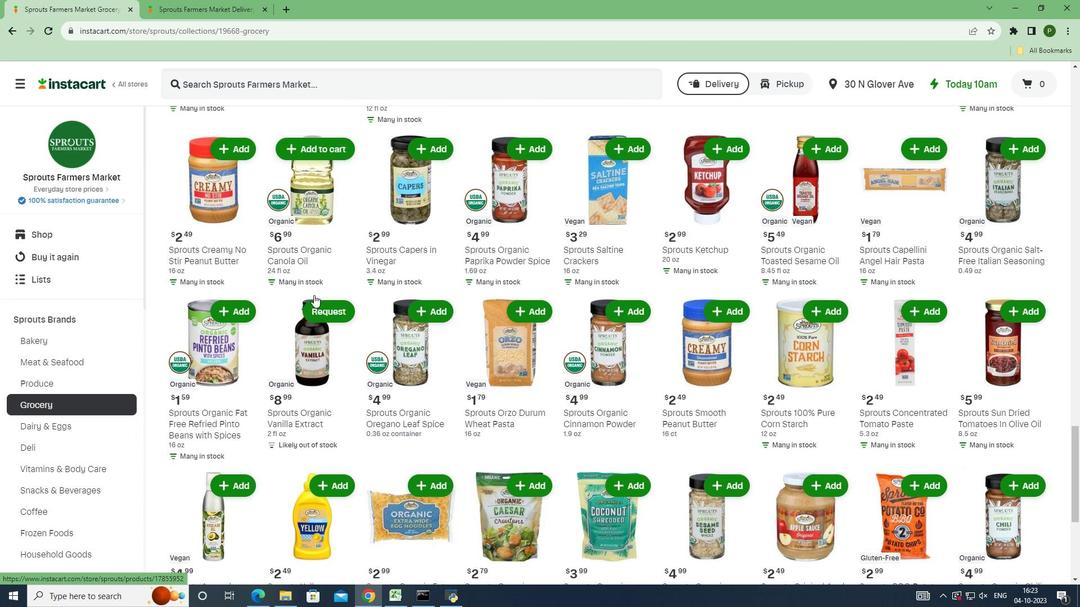 
Action: Mouse scrolled (313, 294) with delta (0, 0)
Screenshot: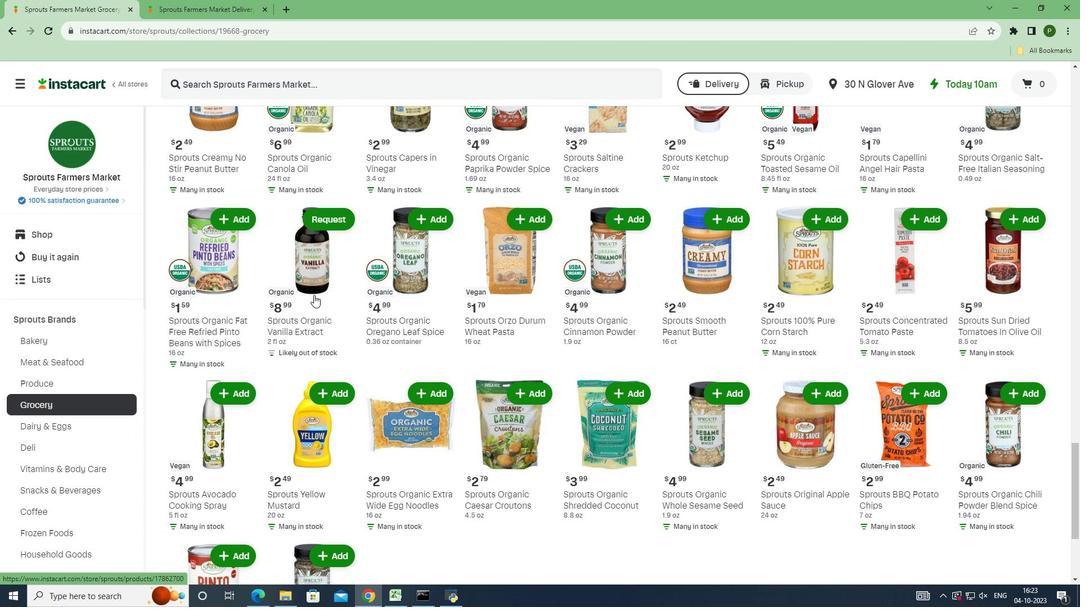 
Action: Mouse scrolled (313, 294) with delta (0, 0)
Screenshot: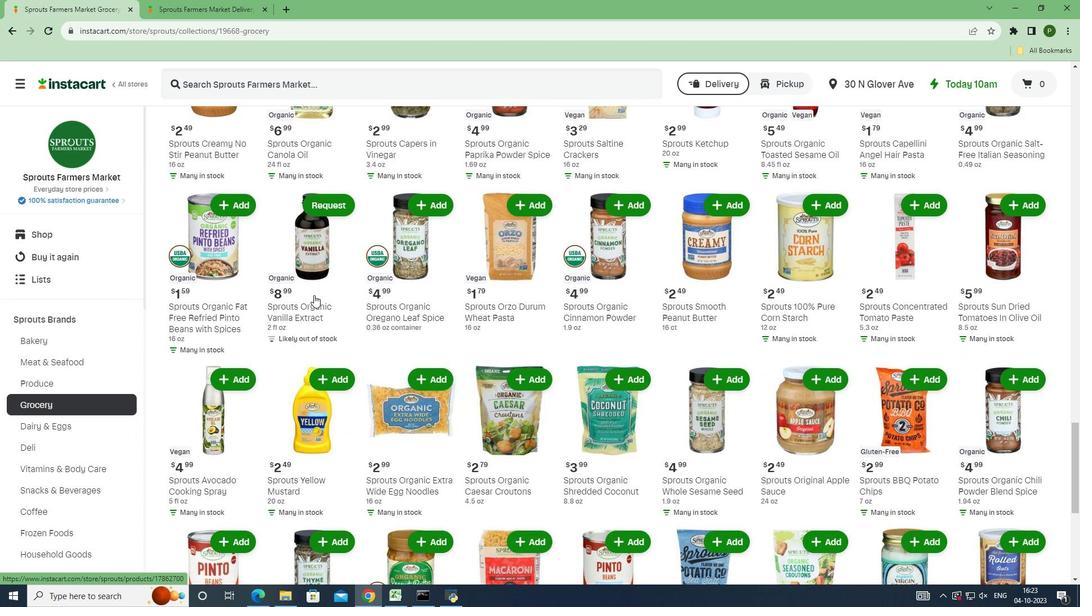 
Action: Mouse scrolled (313, 294) with delta (0, 0)
Screenshot: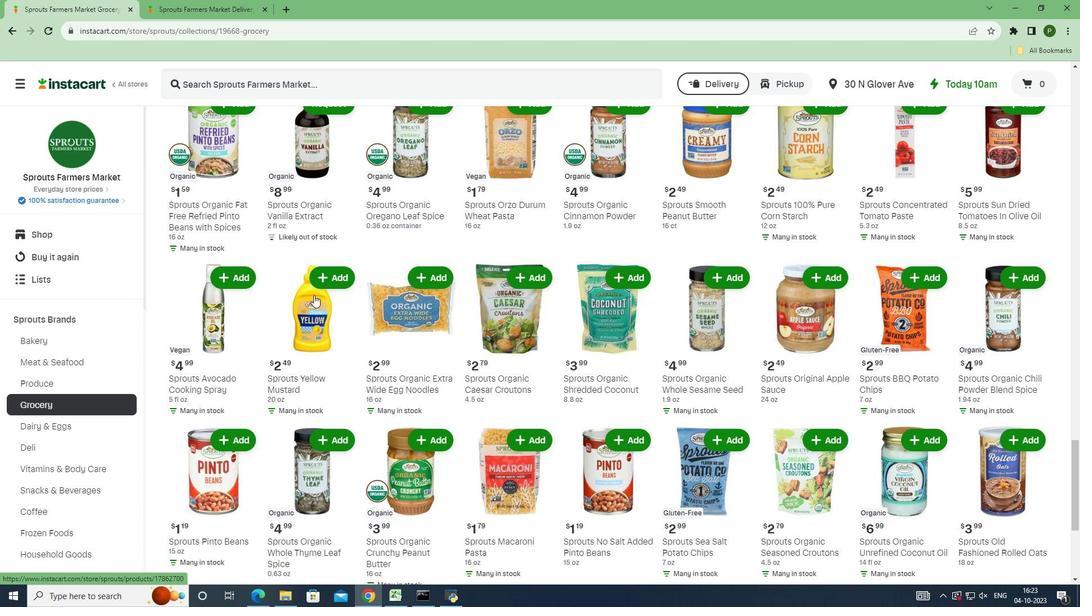 
Action: Mouse scrolled (313, 294) with delta (0, 0)
Screenshot: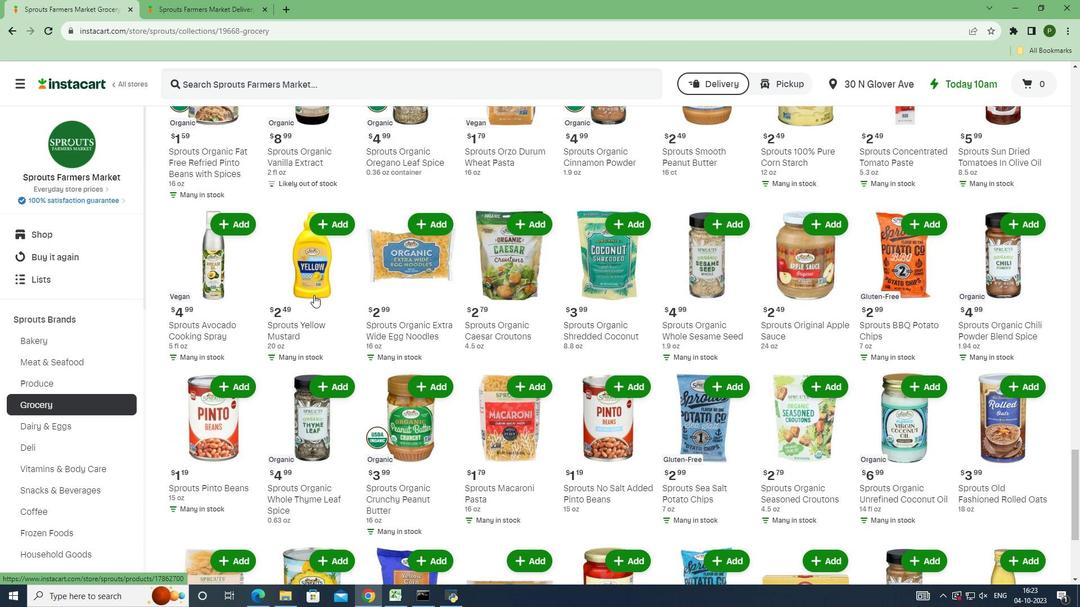 
Action: Mouse scrolled (313, 294) with delta (0, 0)
Screenshot: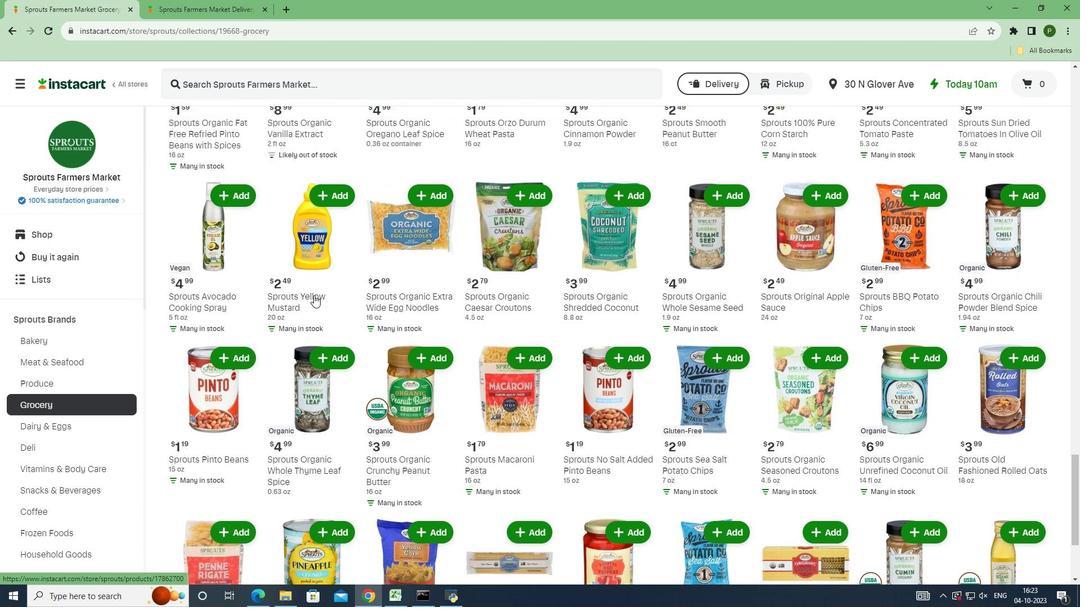 
Action: Mouse scrolled (313, 294) with delta (0, 0)
Screenshot: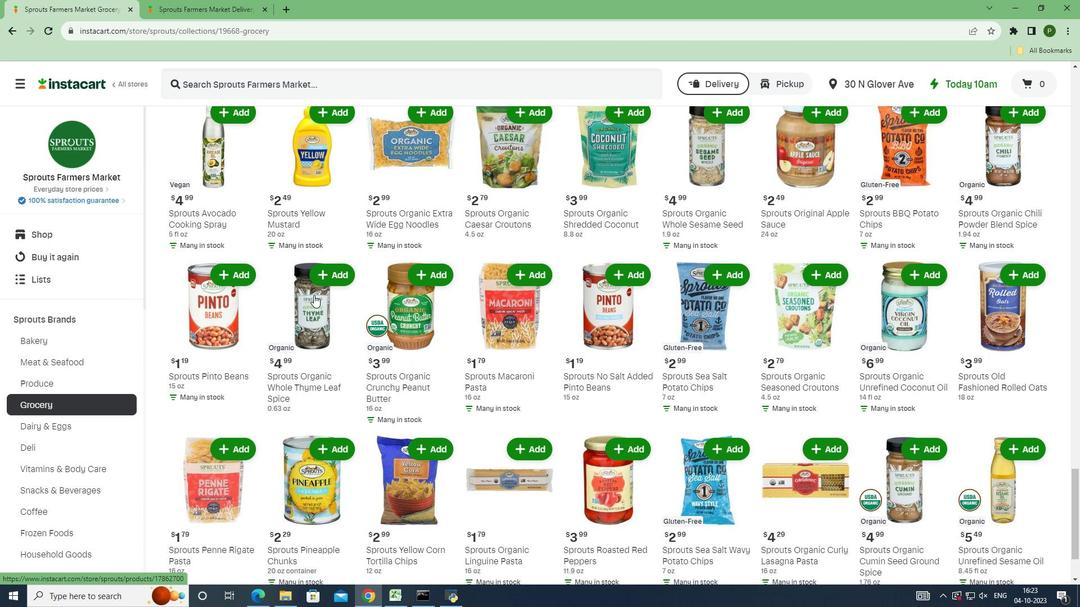 
Action: Mouse scrolled (313, 294) with delta (0, 0)
Screenshot: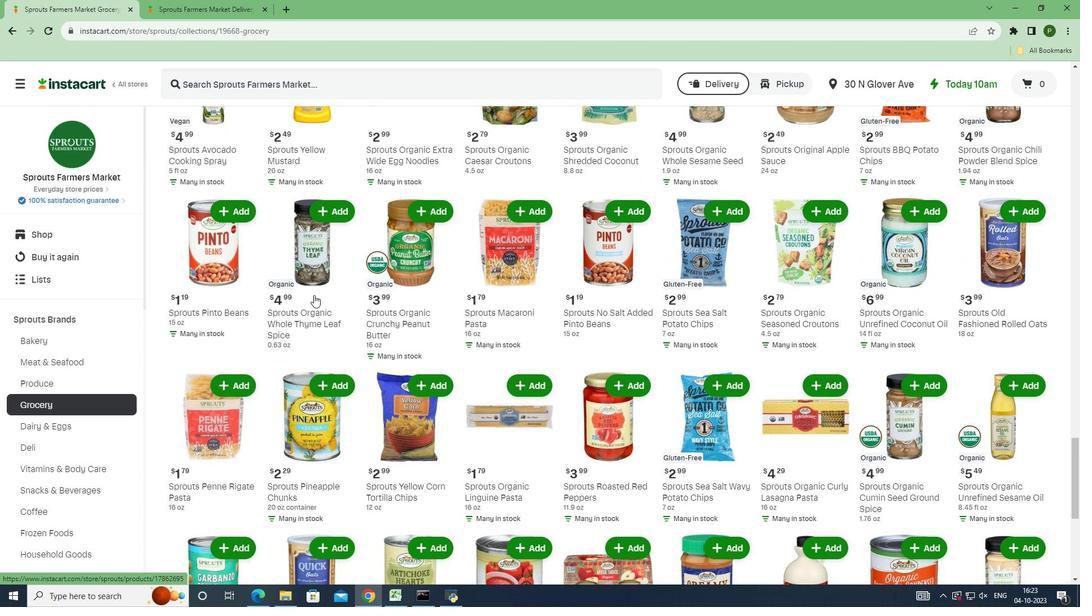 
Action: Mouse scrolled (313, 294) with delta (0, 0)
Screenshot: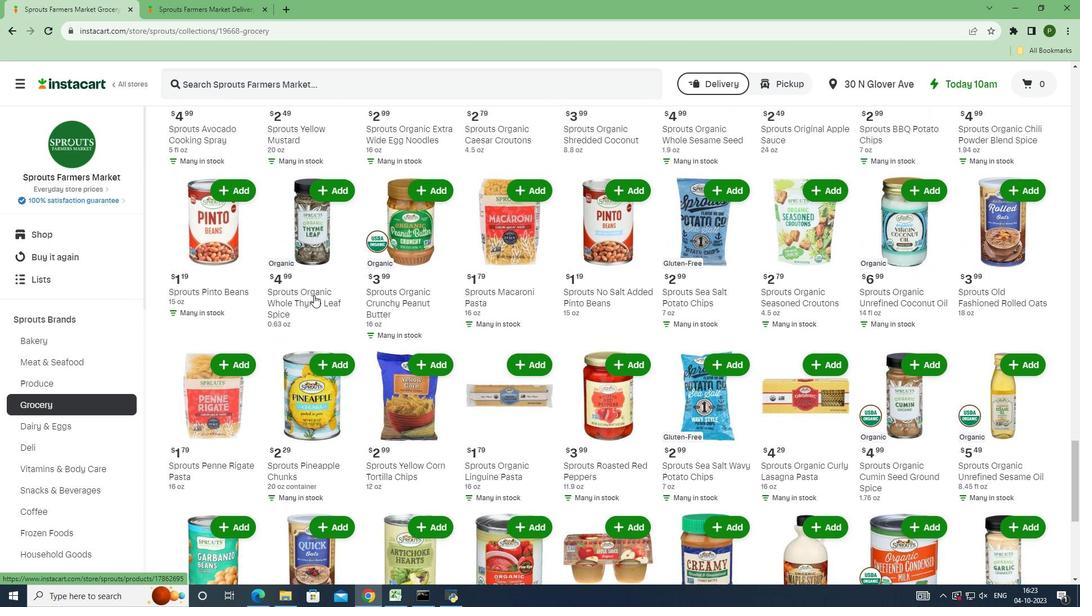 
Action: Mouse scrolled (313, 294) with delta (0, 0)
Screenshot: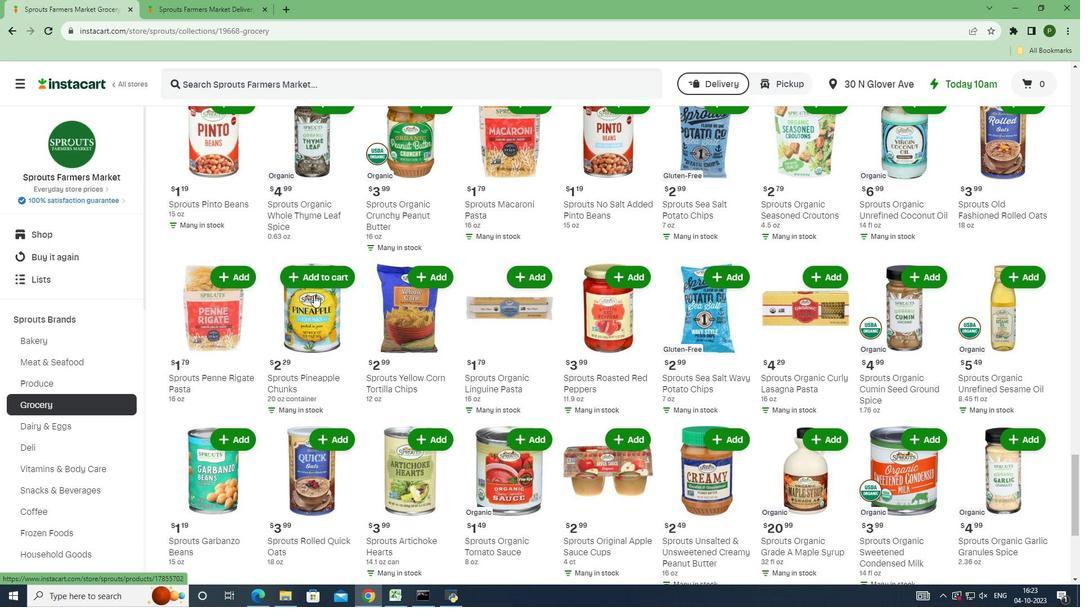 
Action: Mouse scrolled (313, 294) with delta (0, 0)
Screenshot: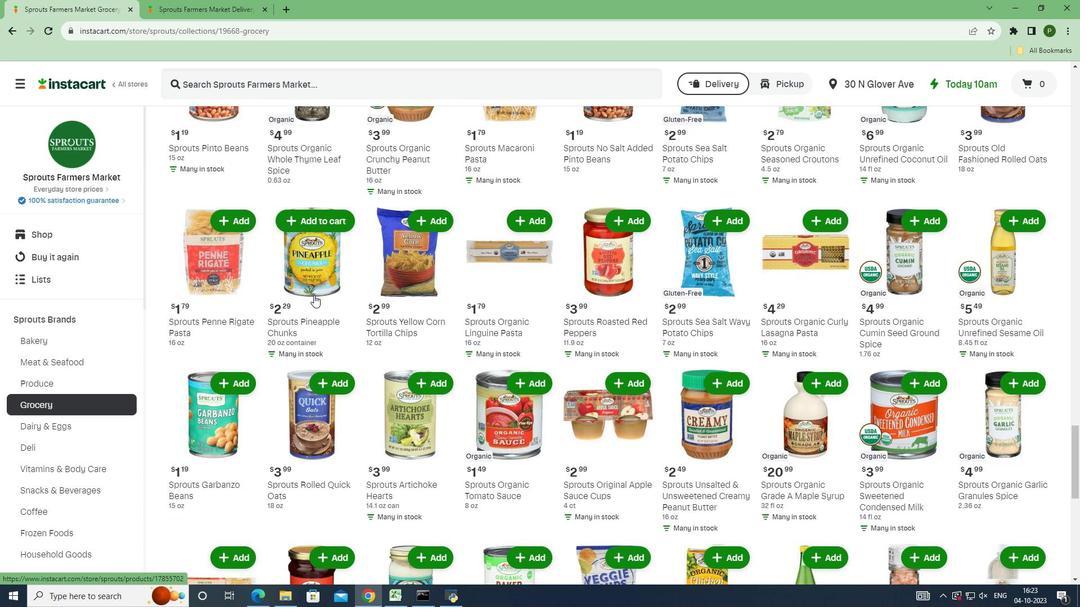 
Action: Mouse scrolled (313, 294) with delta (0, 0)
Screenshot: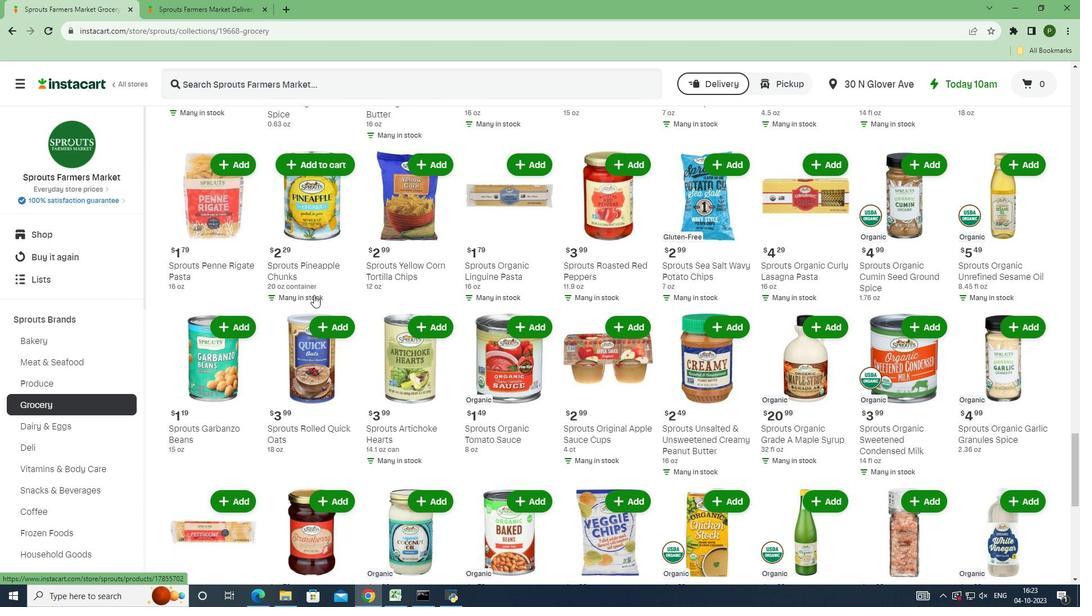 
Action: Mouse scrolled (313, 294) with delta (0, 0)
Screenshot: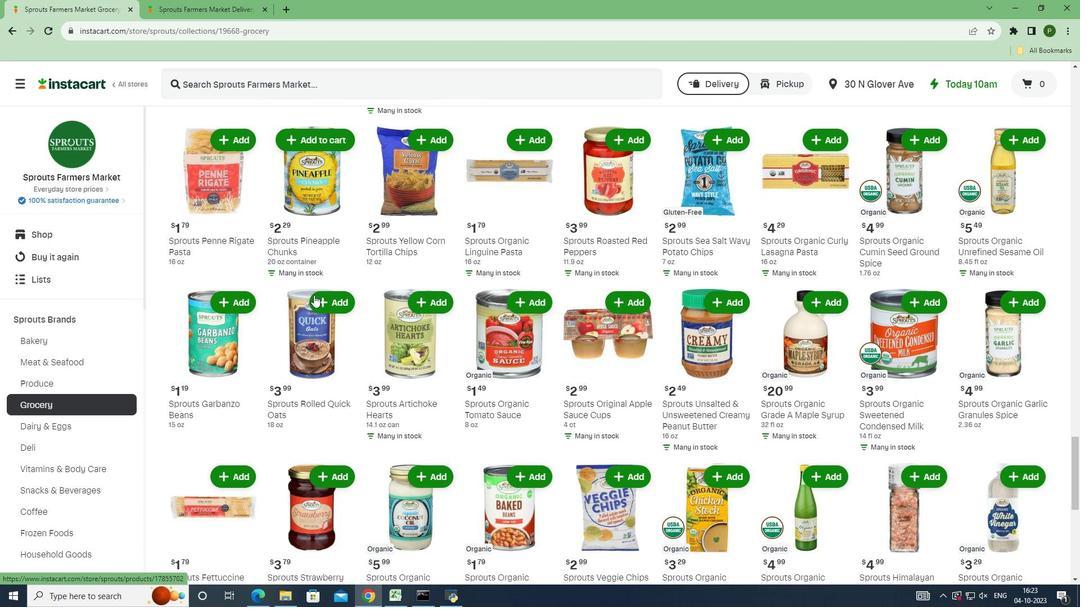
Action: Mouse scrolled (313, 294) with delta (0, 0)
Screenshot: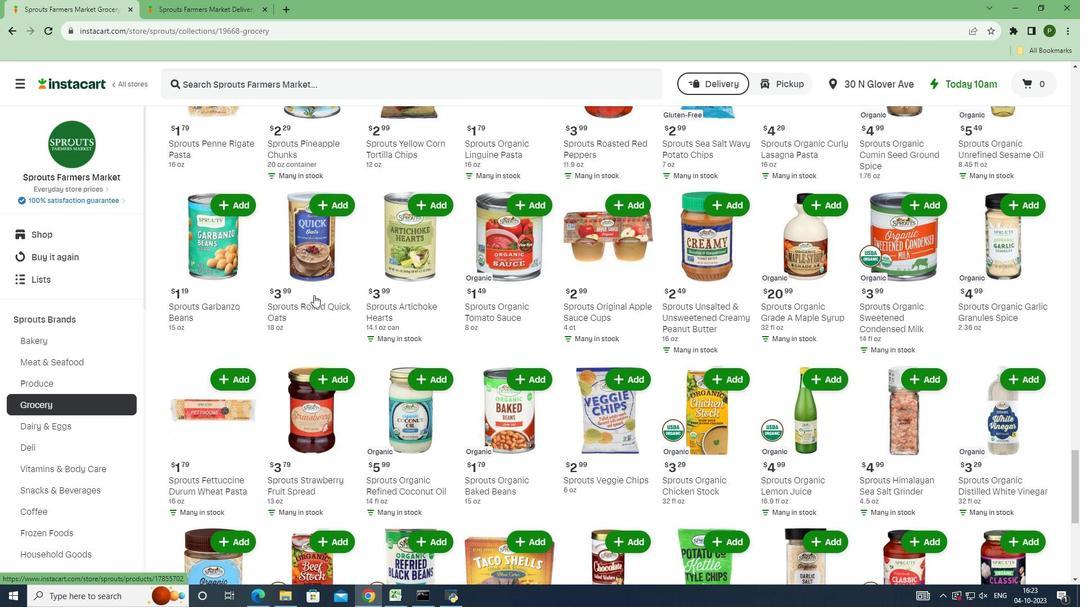 
Action: Mouse scrolled (313, 294) with delta (0, 0)
Screenshot: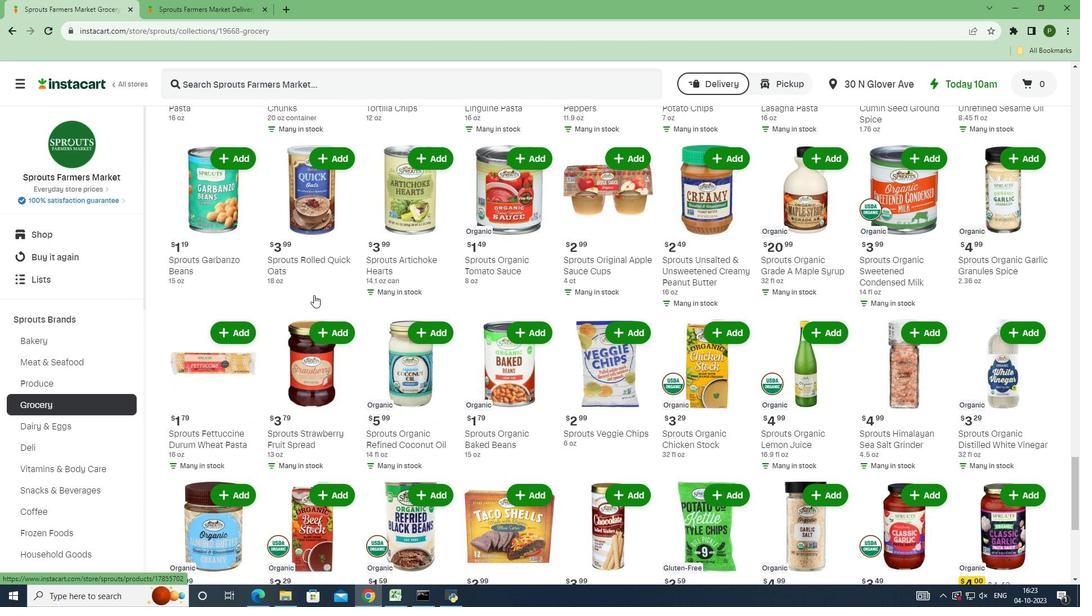 
Action: Mouse scrolled (313, 294) with delta (0, 0)
Screenshot: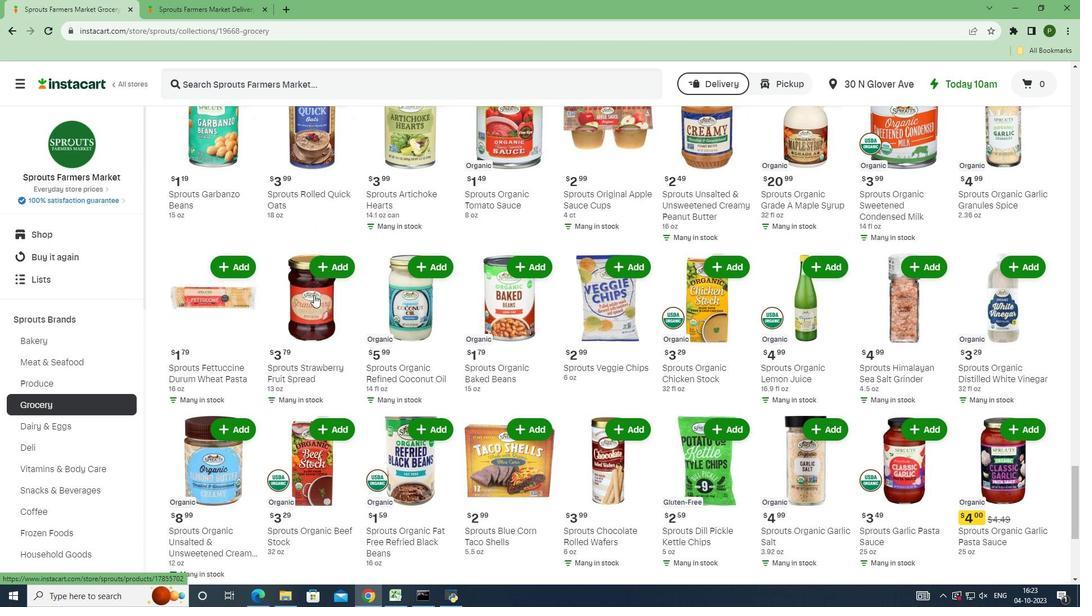 
Action: Mouse scrolled (313, 294) with delta (0, 0)
Screenshot: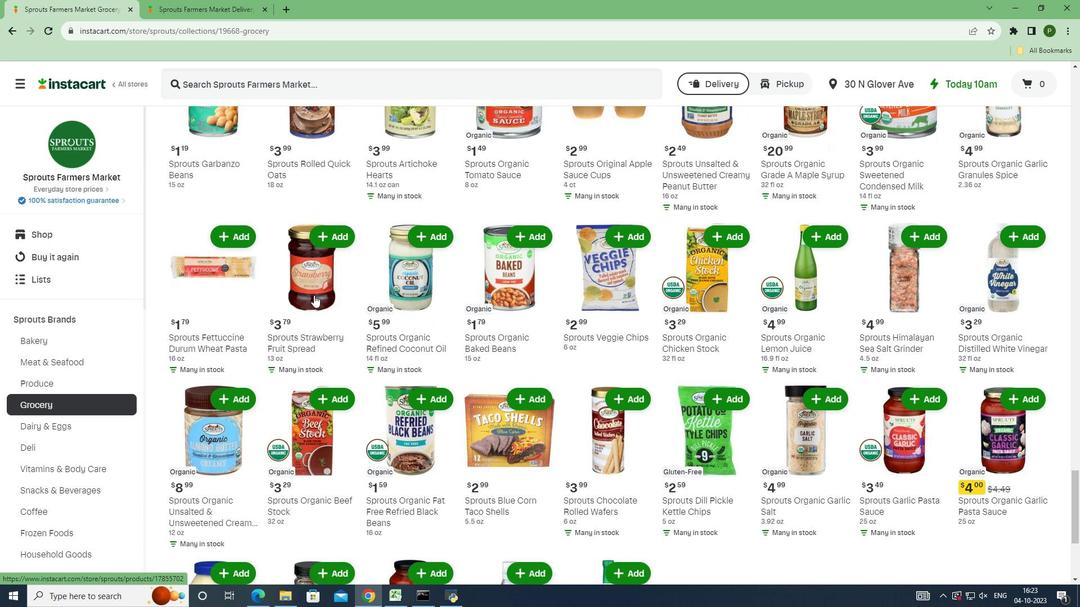
Action: Mouse scrolled (313, 294) with delta (0, 0)
Screenshot: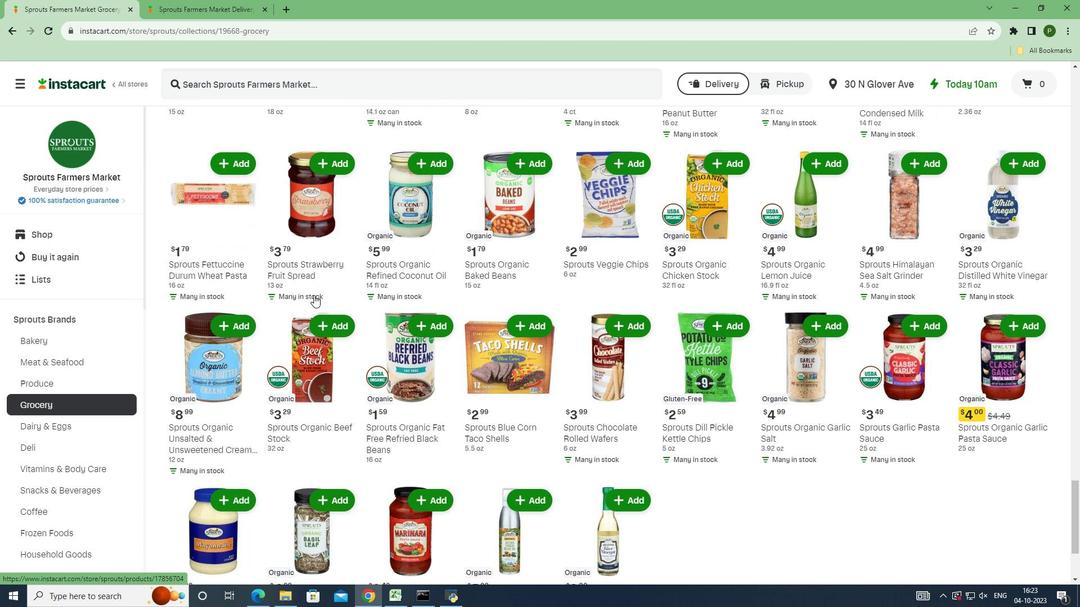 
Action: Mouse scrolled (313, 294) with delta (0, 0)
Screenshot: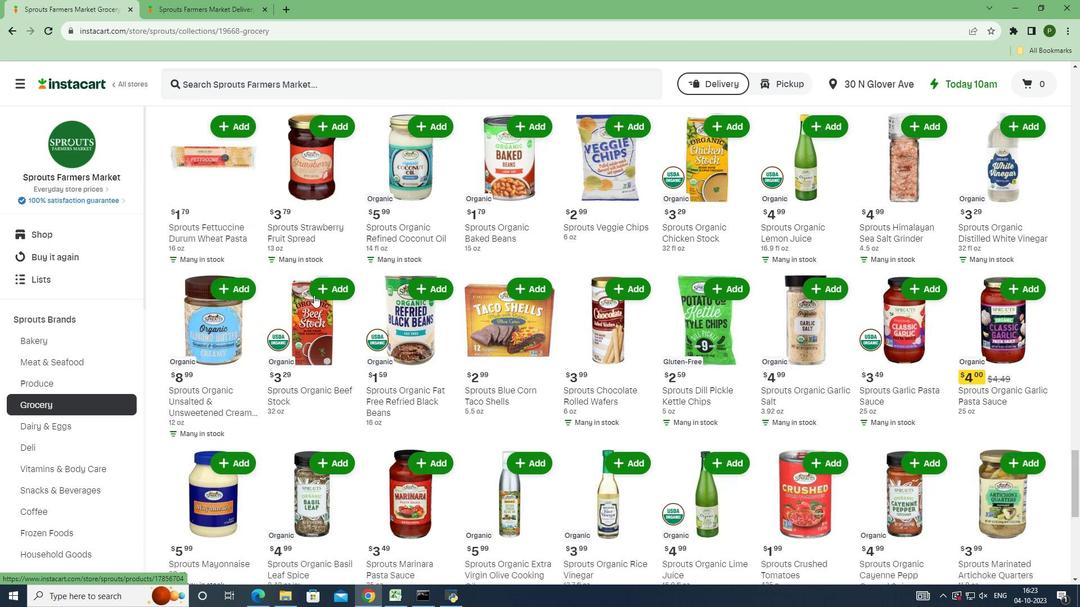 
Action: Mouse scrolled (313, 294) with delta (0, 0)
Screenshot: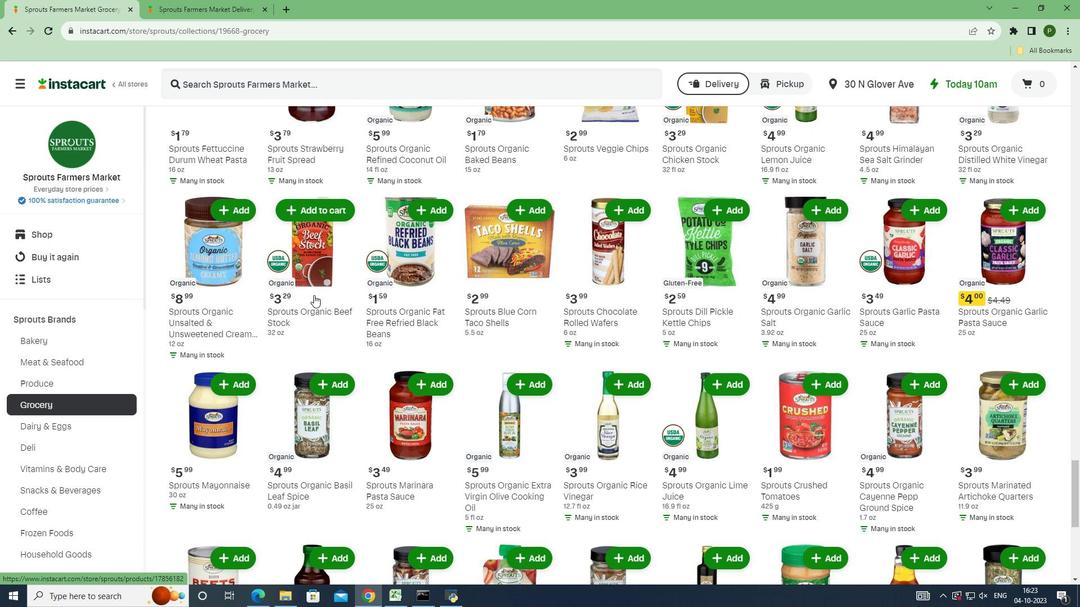 
Action: Mouse scrolled (313, 294) with delta (0, 0)
Screenshot: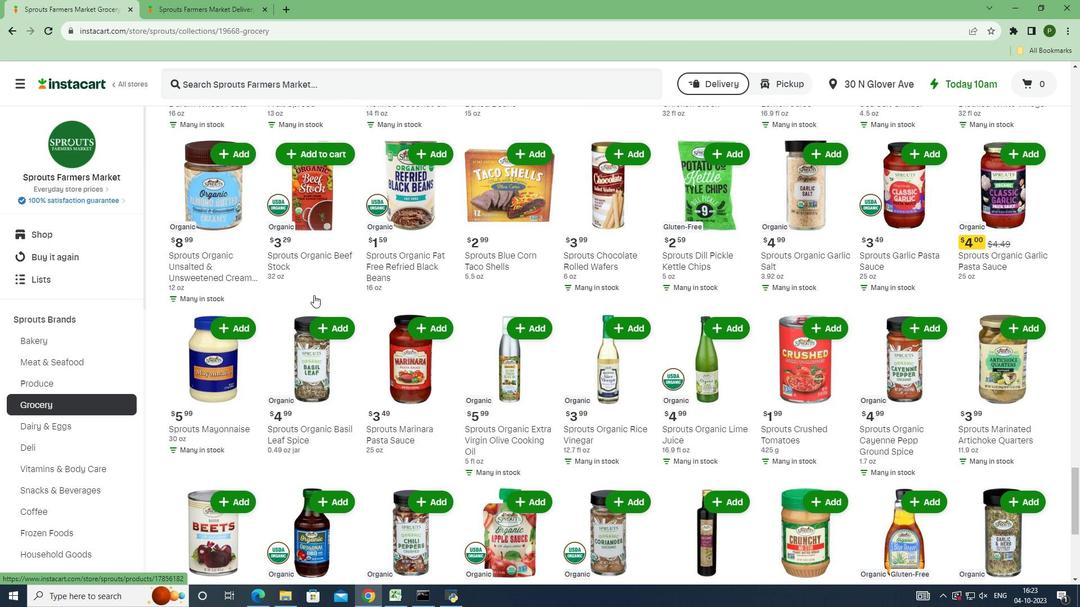
Action: Mouse scrolled (313, 294) with delta (0, 0)
Screenshot: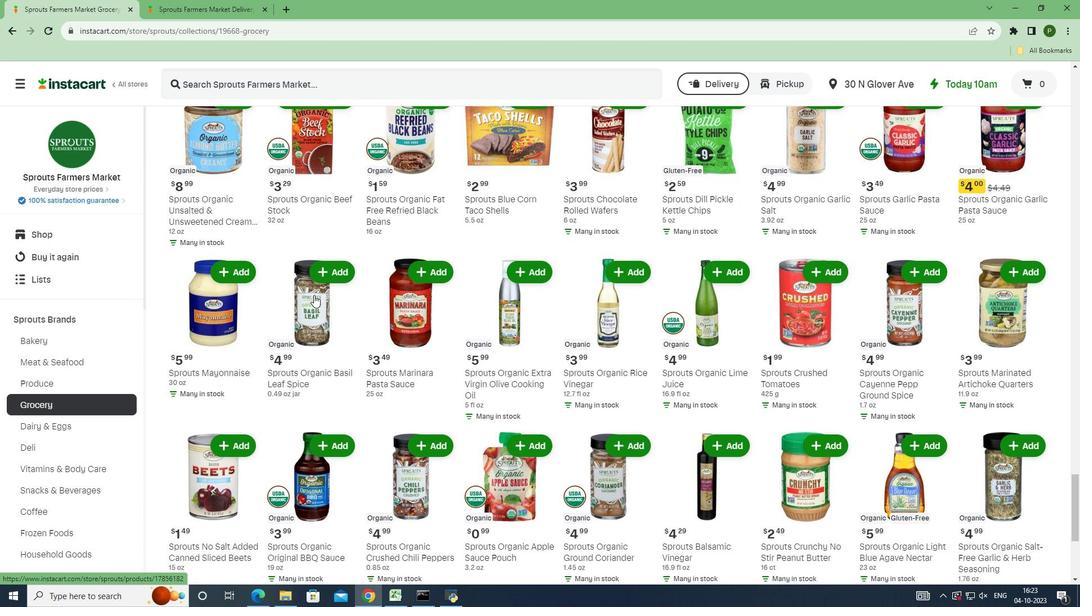 
Action: Mouse scrolled (313, 294) with delta (0, 0)
Screenshot: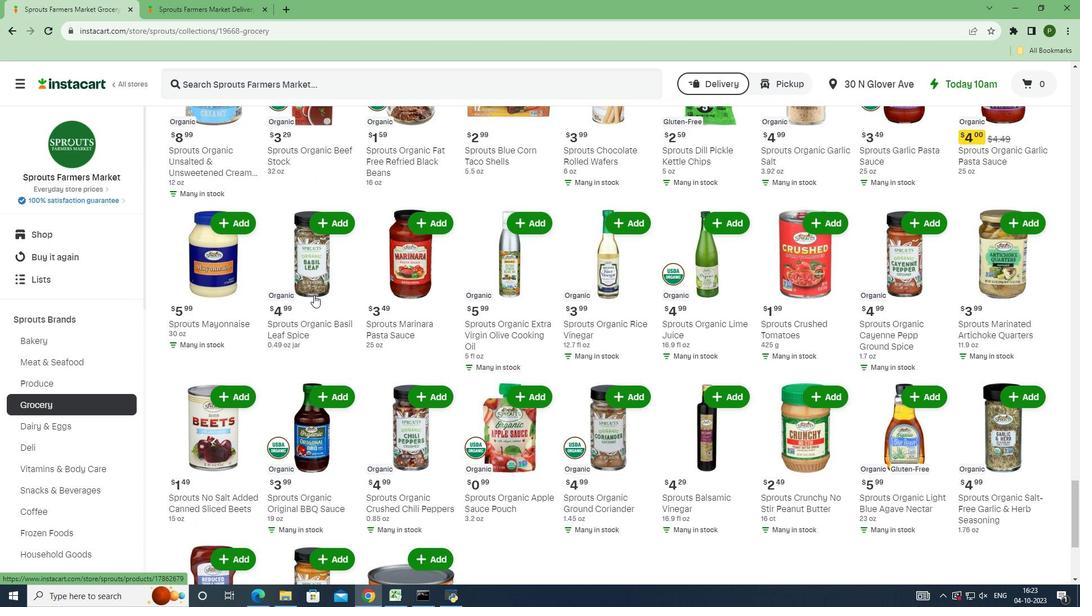 
Action: Mouse scrolled (313, 294) with delta (0, 0)
Screenshot: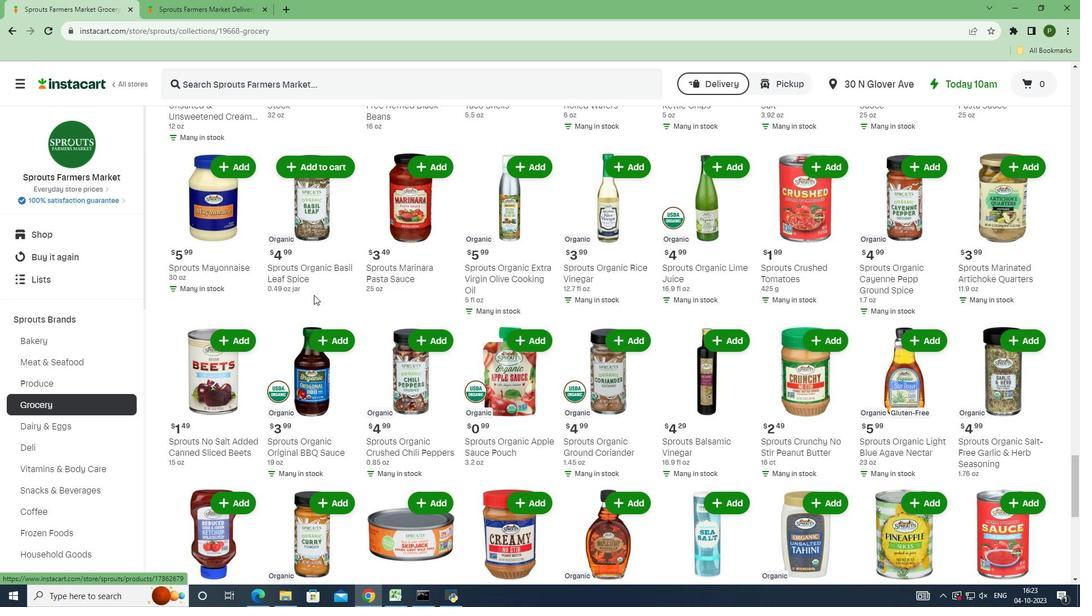 
Action: Mouse scrolled (313, 294) with delta (0, 0)
Screenshot: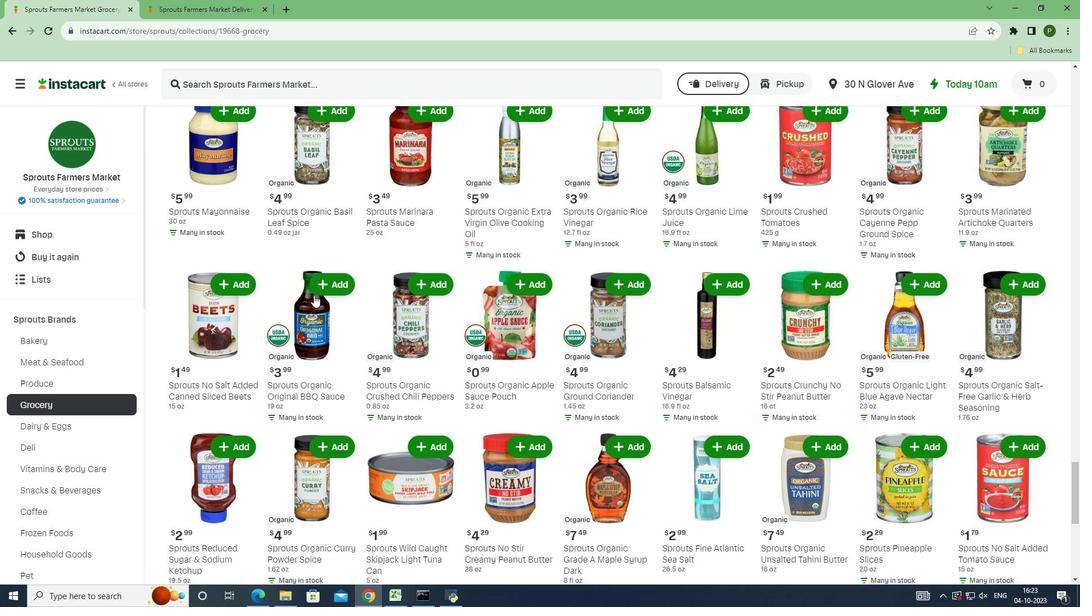 
Action: Mouse scrolled (313, 294) with delta (0, 0)
Screenshot: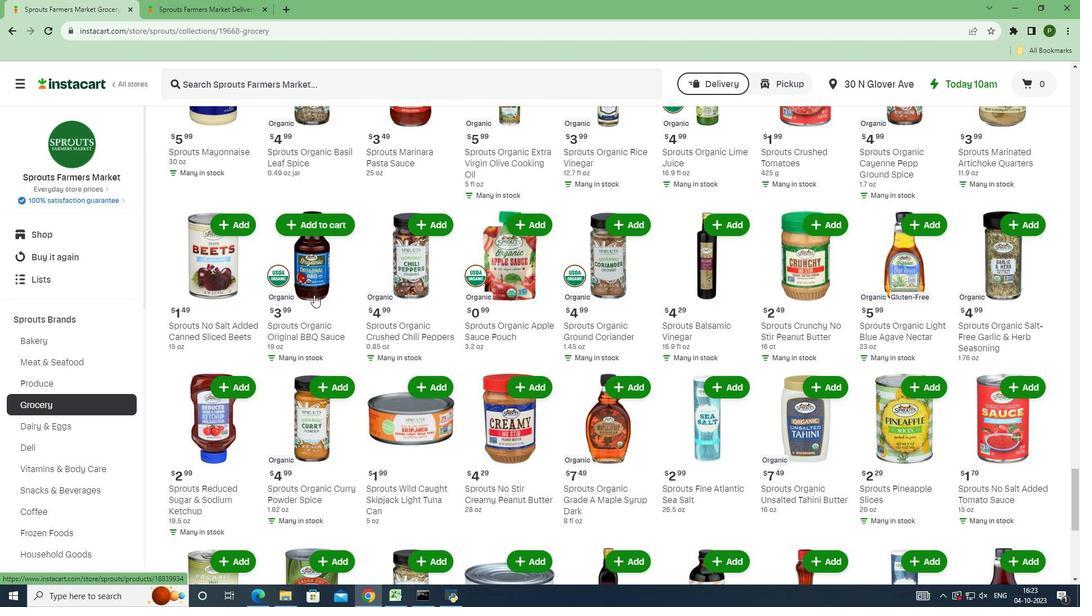 
Action: Mouse scrolled (313, 294) with delta (0, 0)
Screenshot: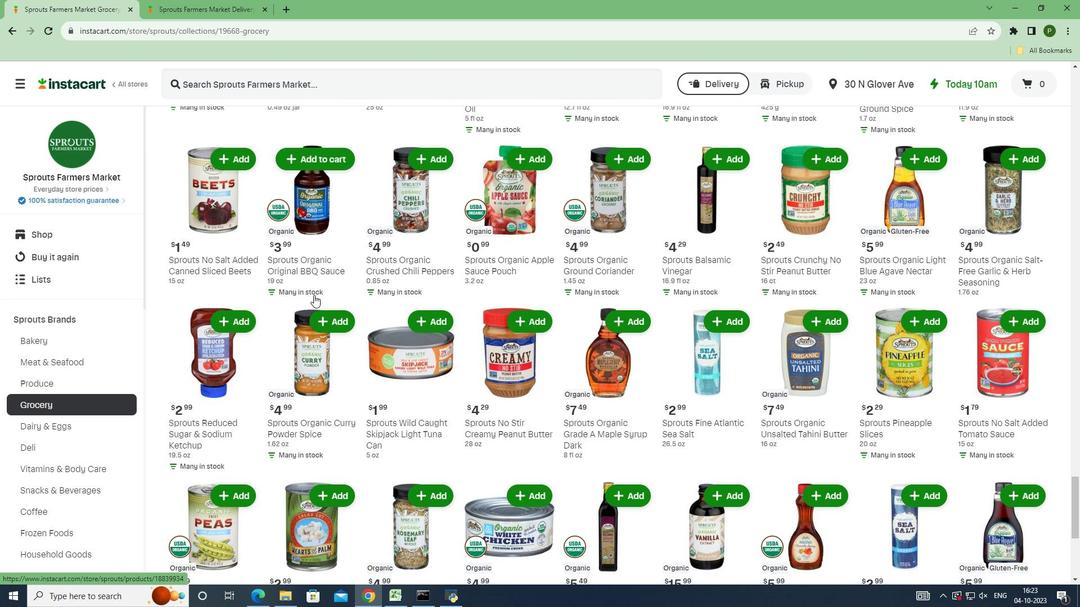 
Action: Mouse scrolled (313, 294) with delta (0, 0)
Screenshot: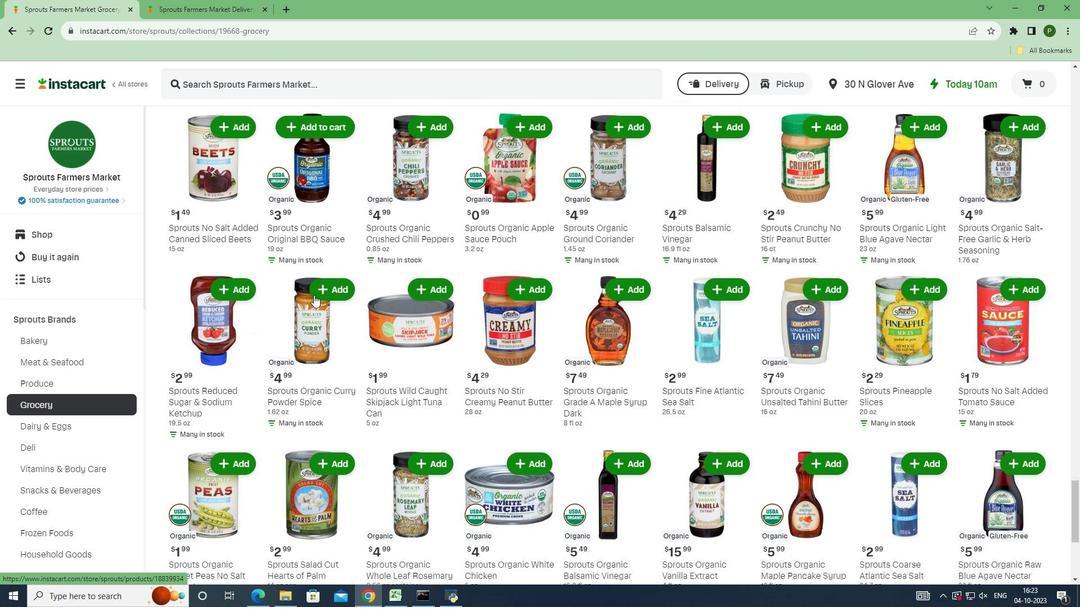 
Action: Mouse scrolled (313, 294) with delta (0, 0)
Screenshot: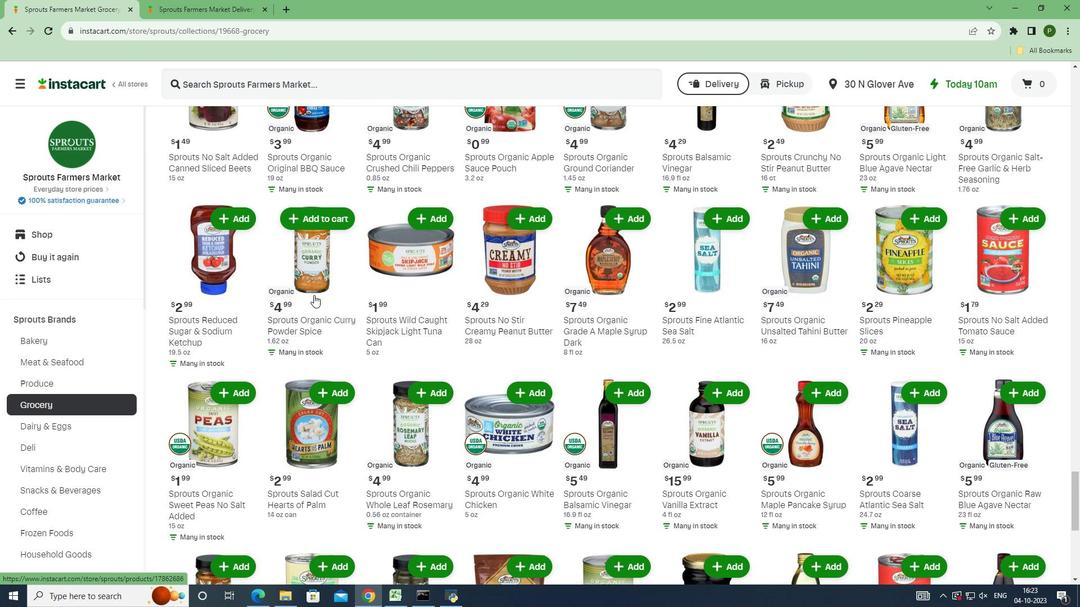 
Action: Mouse scrolled (313, 294) with delta (0, 0)
Screenshot: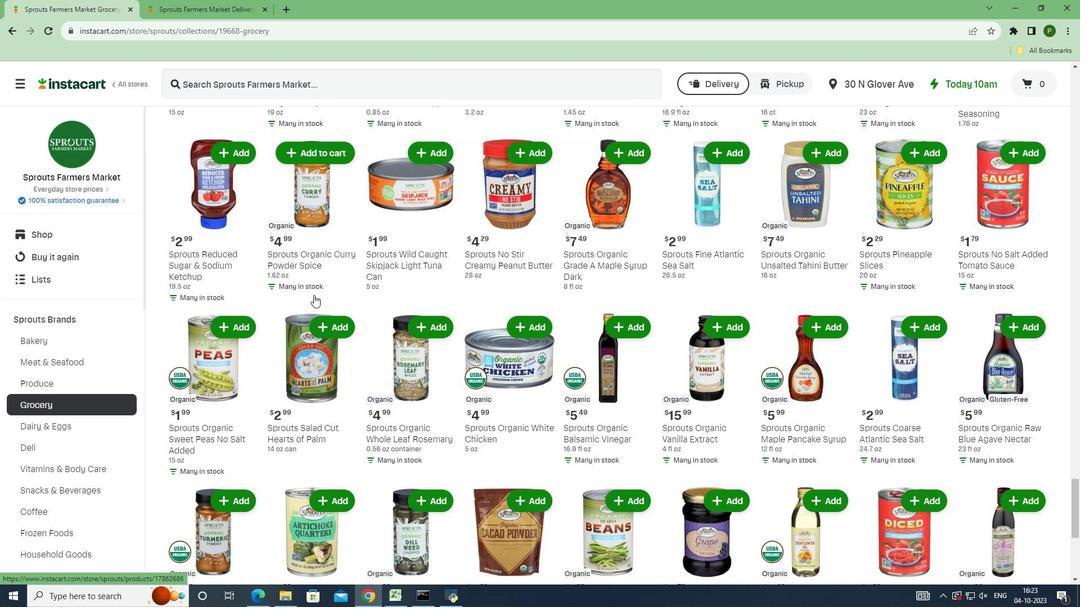 
Action: Mouse scrolled (313, 294) with delta (0, 0)
Screenshot: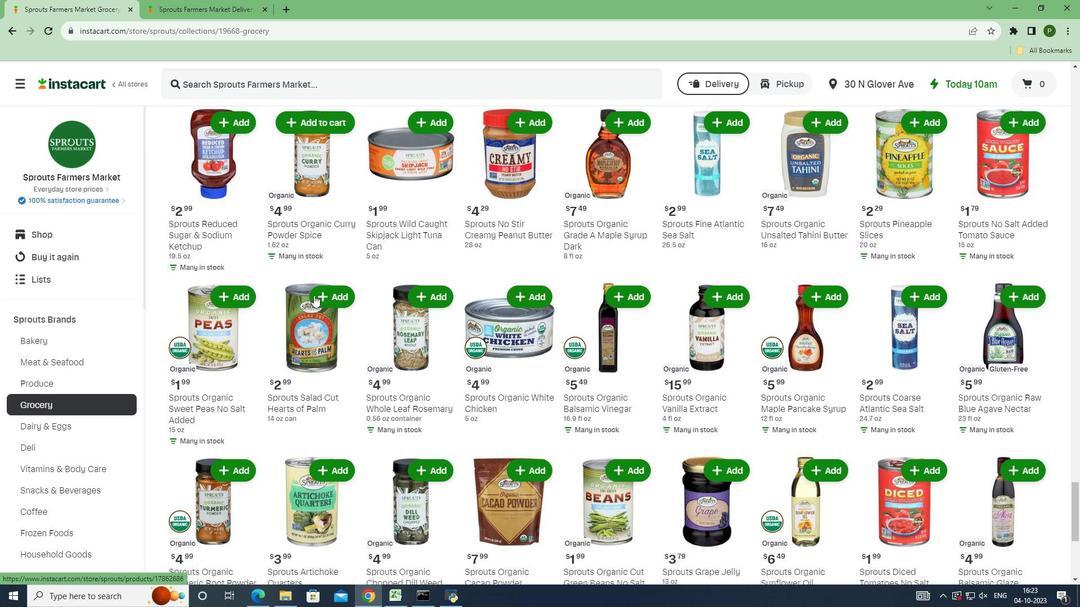 
Action: Mouse moved to (997, 232)
Screenshot: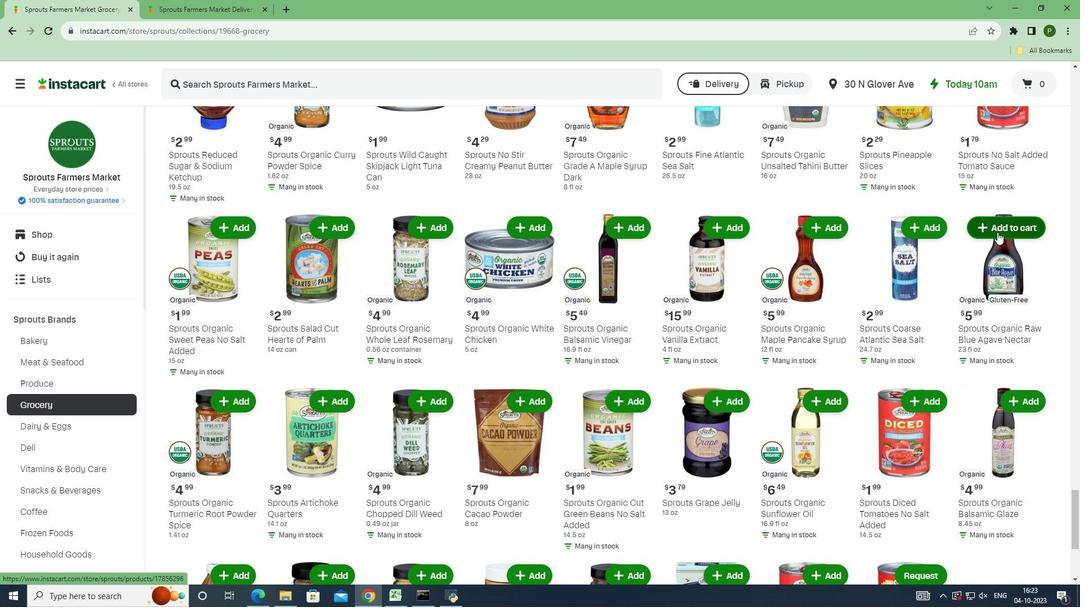 
Action: Mouse pressed left at (997, 232)
Screenshot: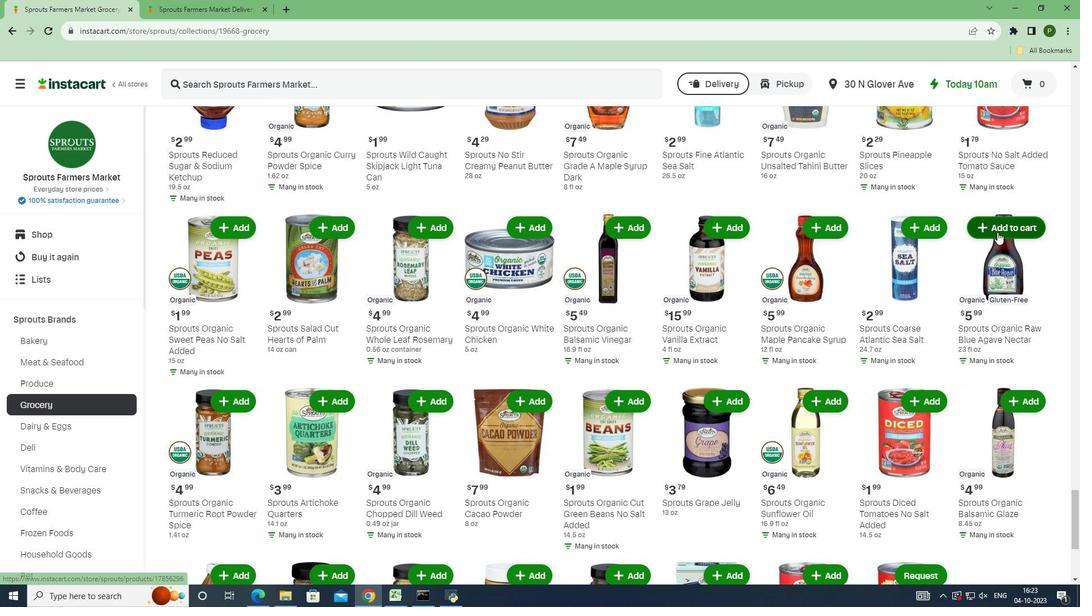 
